 Task: Look for space in Saint Pierre, Mauritius from 3rd August, 2023 to 17th August, 2023 for 3 adults, 1 child in price range Rs.3000 to Rs.15000. Place can be entire place with 3 bedrooms having 4 beds and 2 bathrooms. Property type can be house, flat, guest house. Amenities needed are: washing machine. Booking option can be shelf check-in. Required host language is English.
Action: Mouse moved to (447, 62)
Screenshot: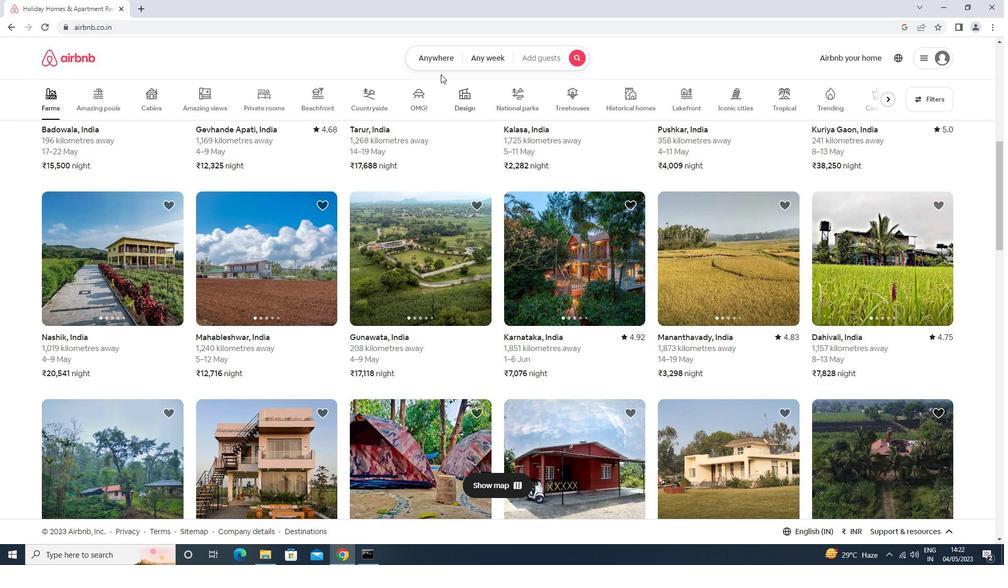 
Action: Mouse pressed left at (447, 62)
Screenshot: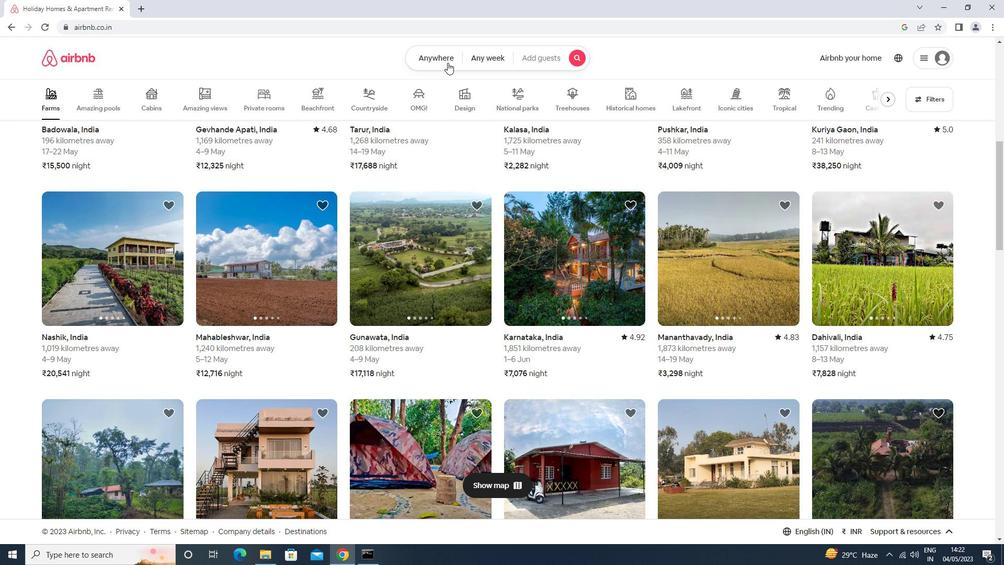 
Action: Mouse moved to (396, 104)
Screenshot: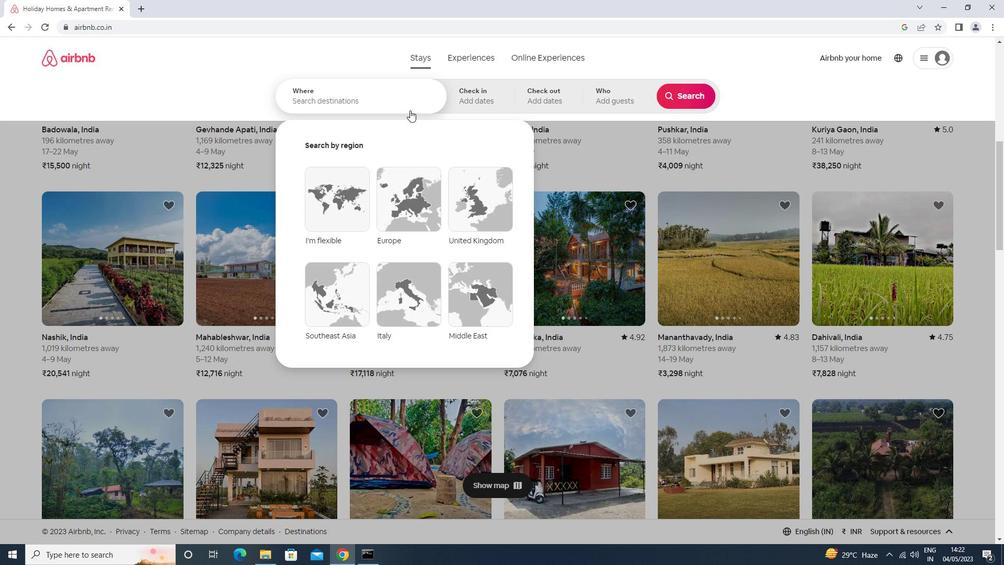 
Action: Mouse pressed left at (396, 104)
Screenshot: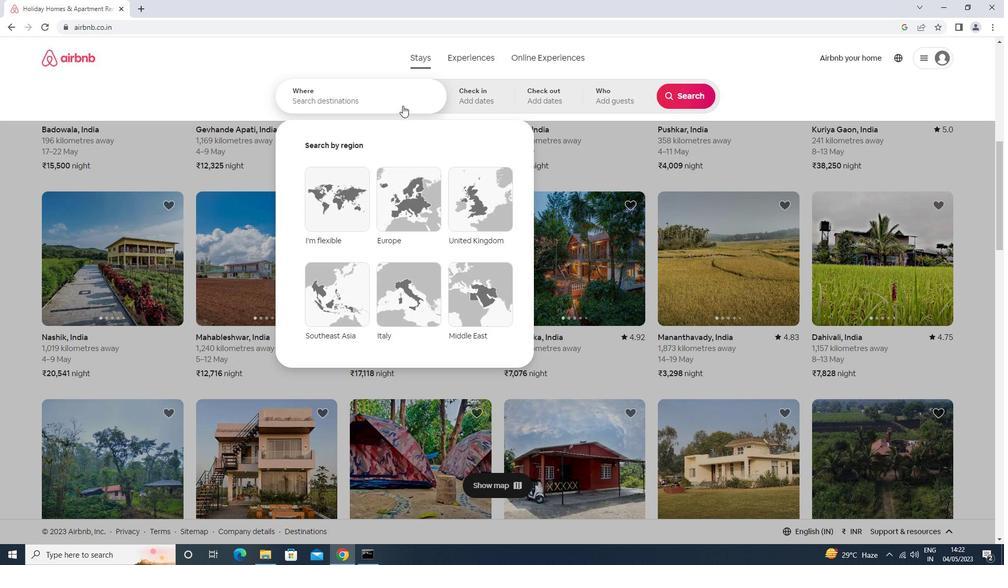 
Action: Key pressed saint<Key.space>peirre<Key.enter>
Screenshot: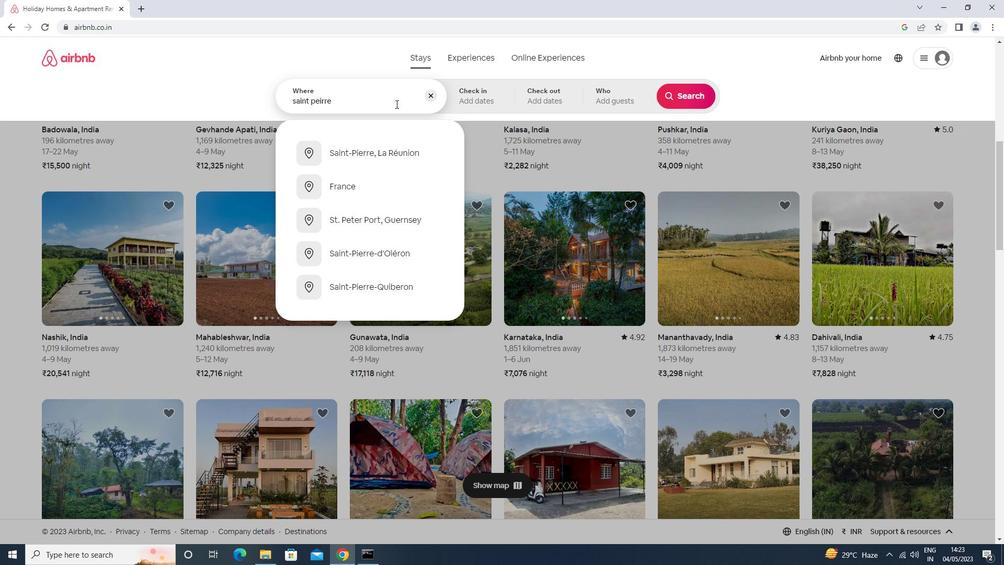 
Action: Mouse moved to (686, 185)
Screenshot: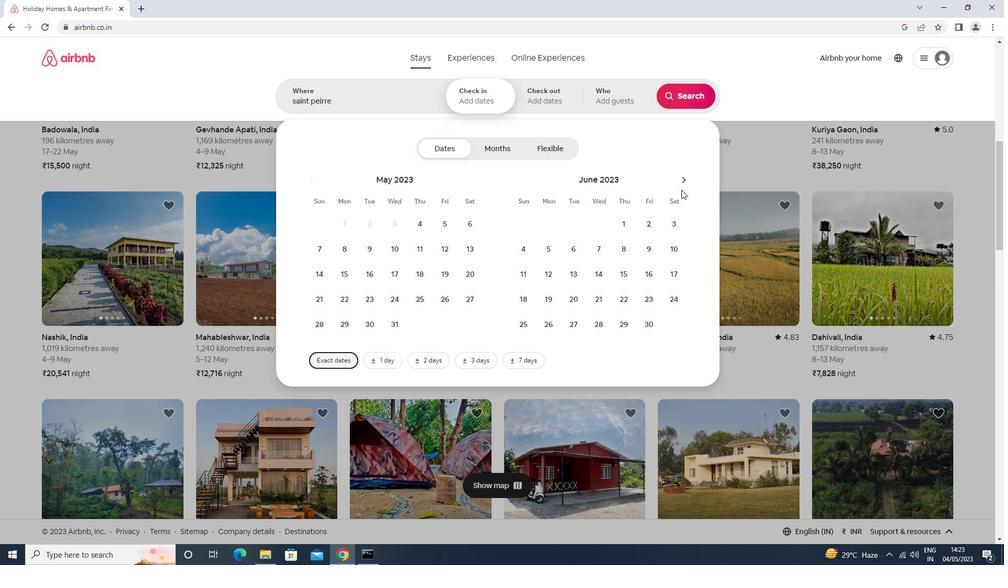 
Action: Mouse pressed left at (686, 185)
Screenshot: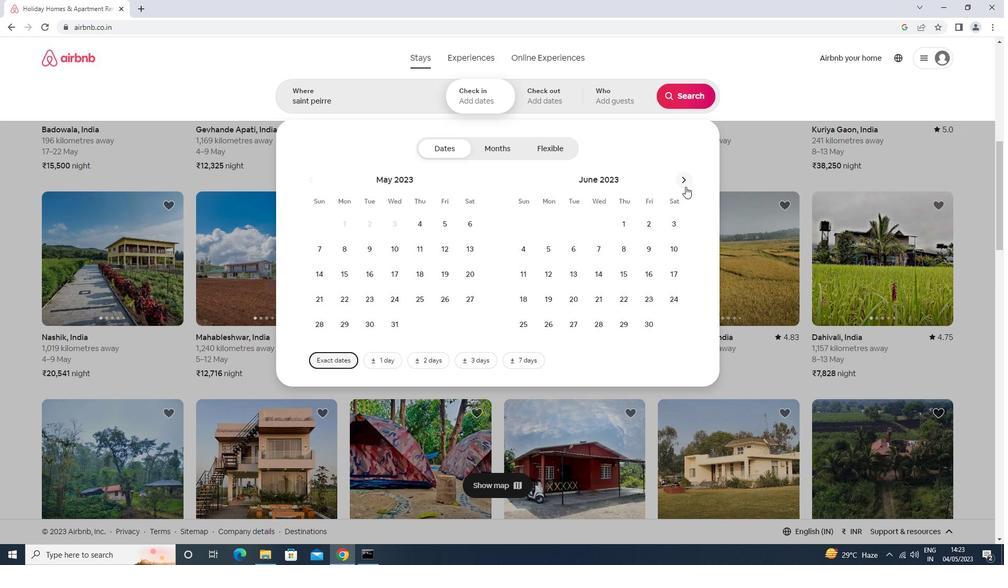 
Action: Mouse pressed left at (686, 185)
Screenshot: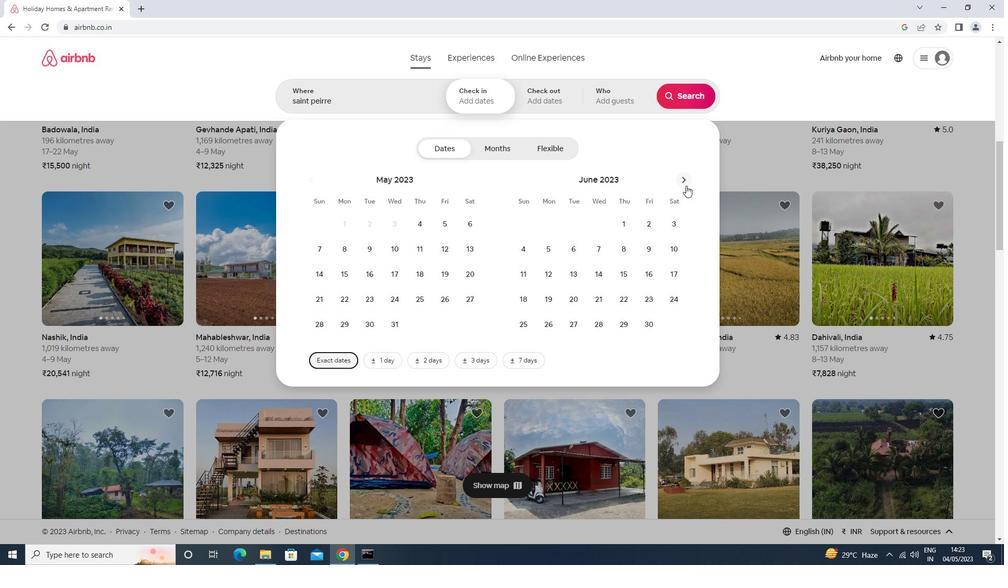 
Action: Mouse moved to (624, 222)
Screenshot: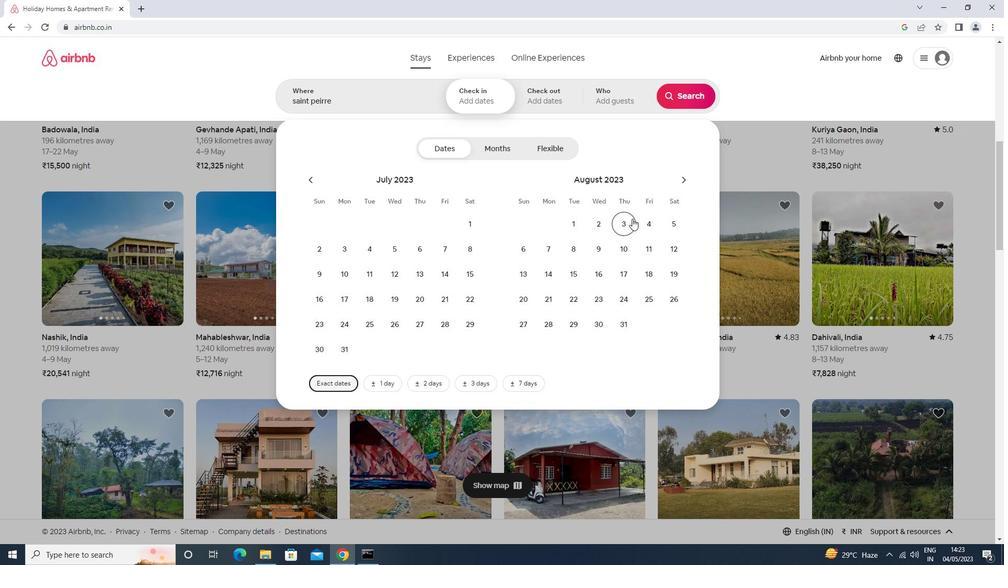 
Action: Mouse pressed left at (624, 222)
Screenshot: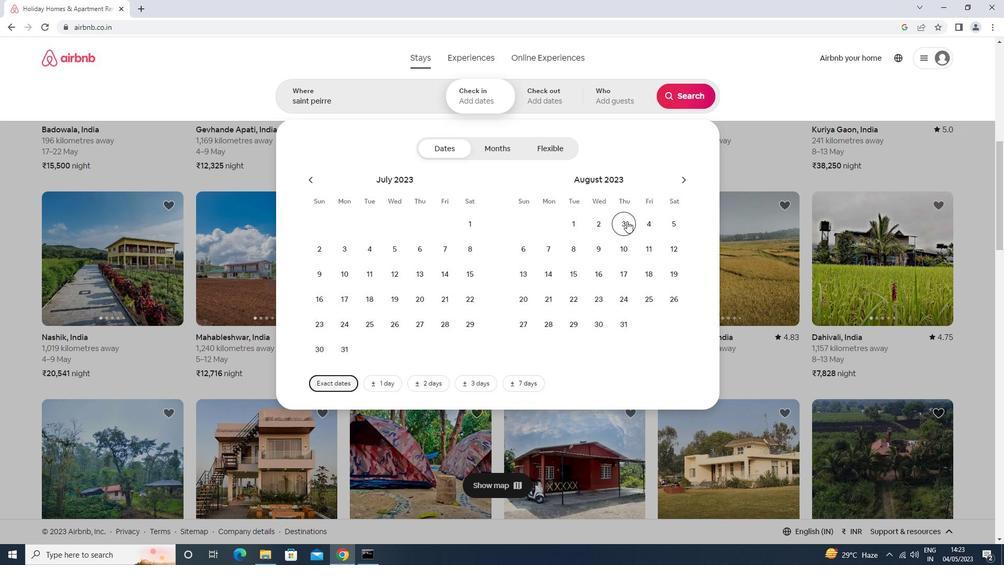 
Action: Mouse moved to (621, 273)
Screenshot: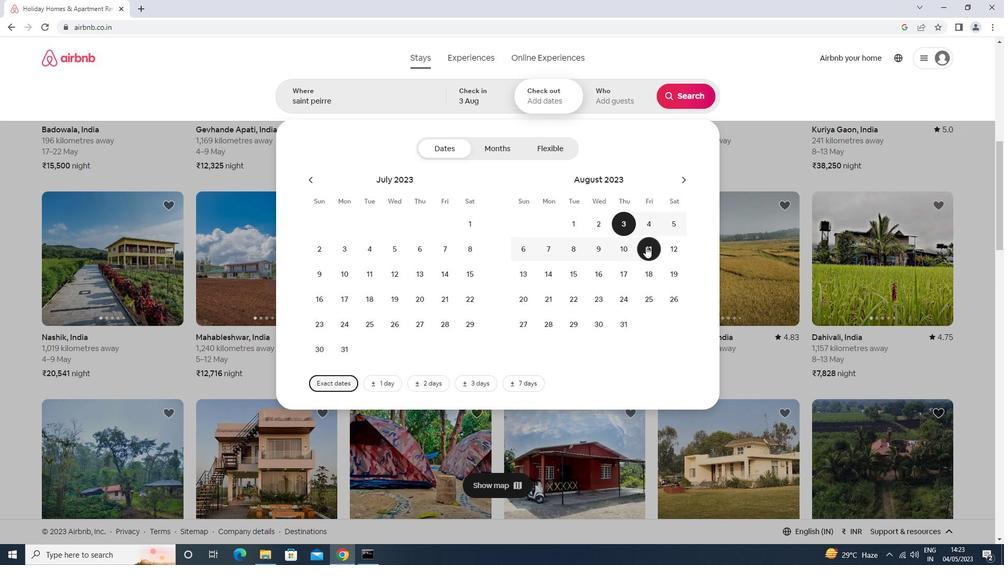 
Action: Mouse pressed left at (621, 273)
Screenshot: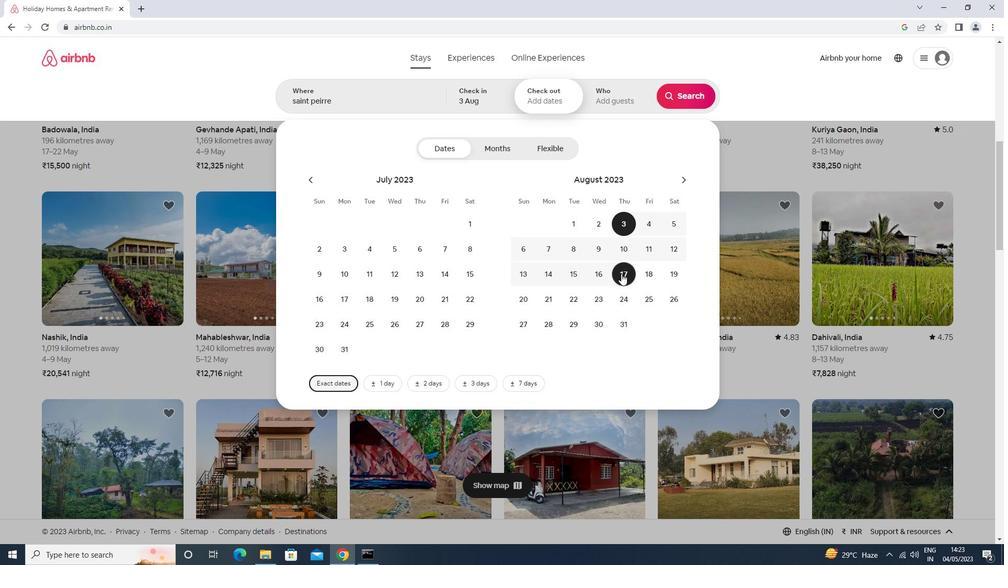 
Action: Mouse moved to (613, 105)
Screenshot: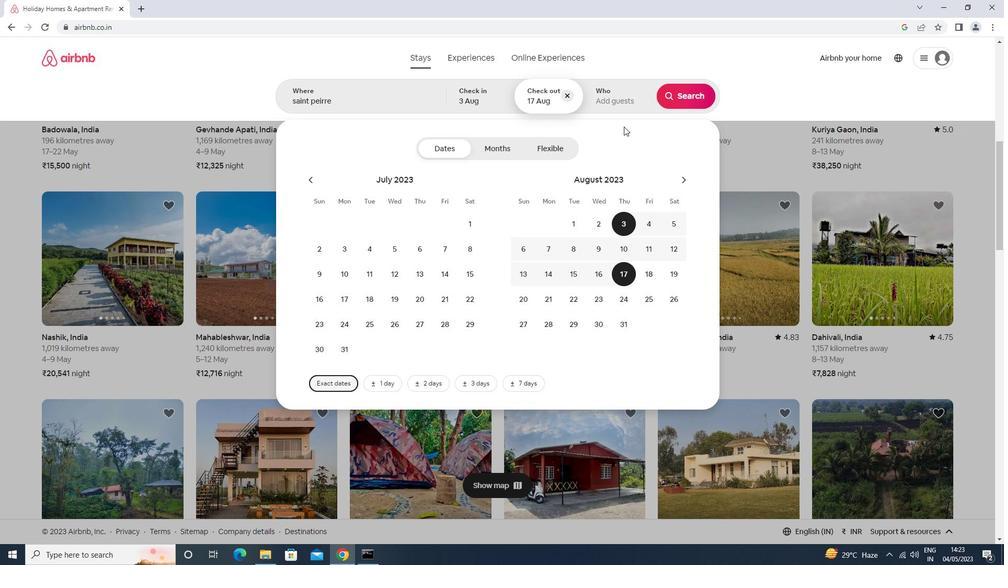 
Action: Mouse pressed left at (613, 105)
Screenshot: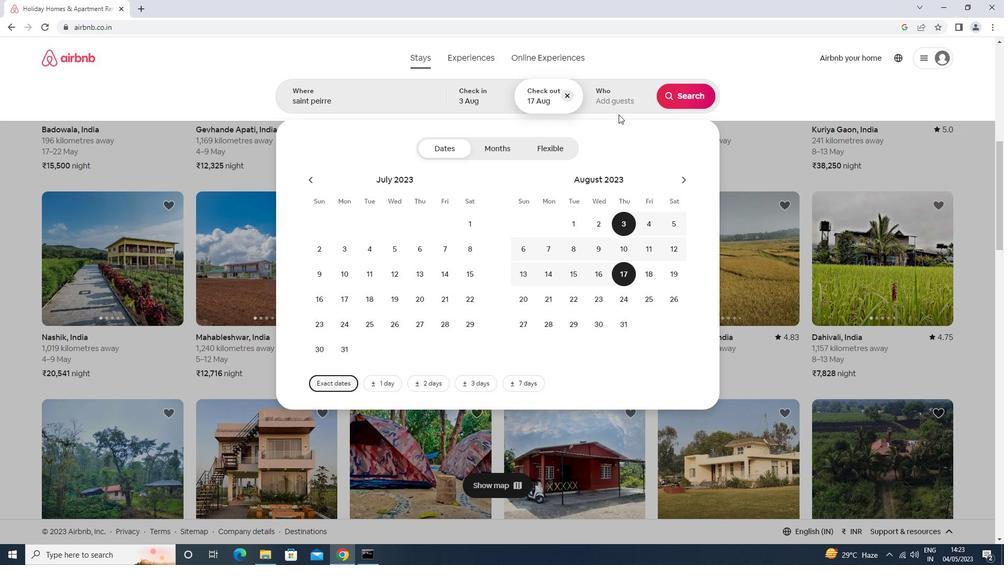 
Action: Mouse moved to (688, 148)
Screenshot: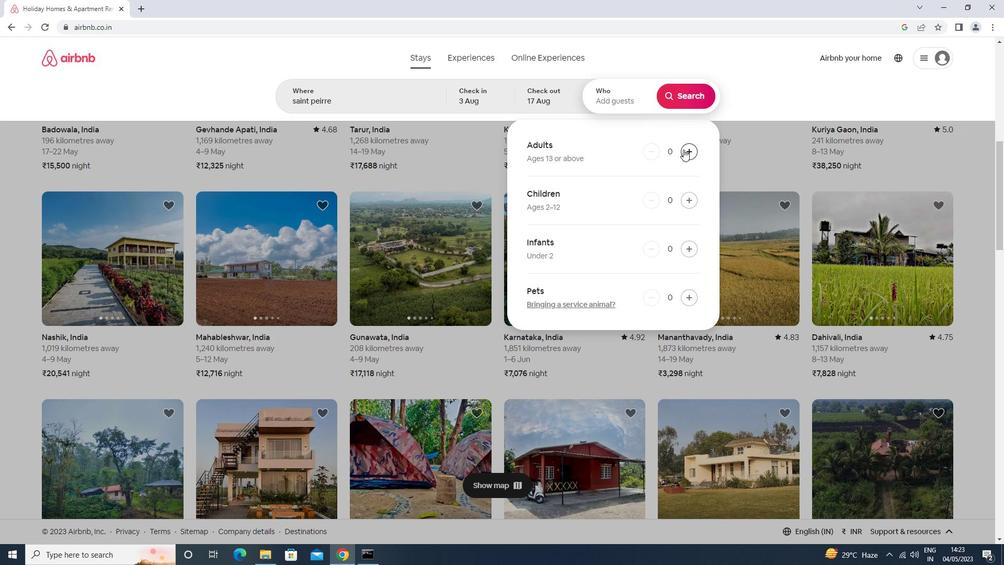 
Action: Mouse pressed left at (688, 148)
Screenshot: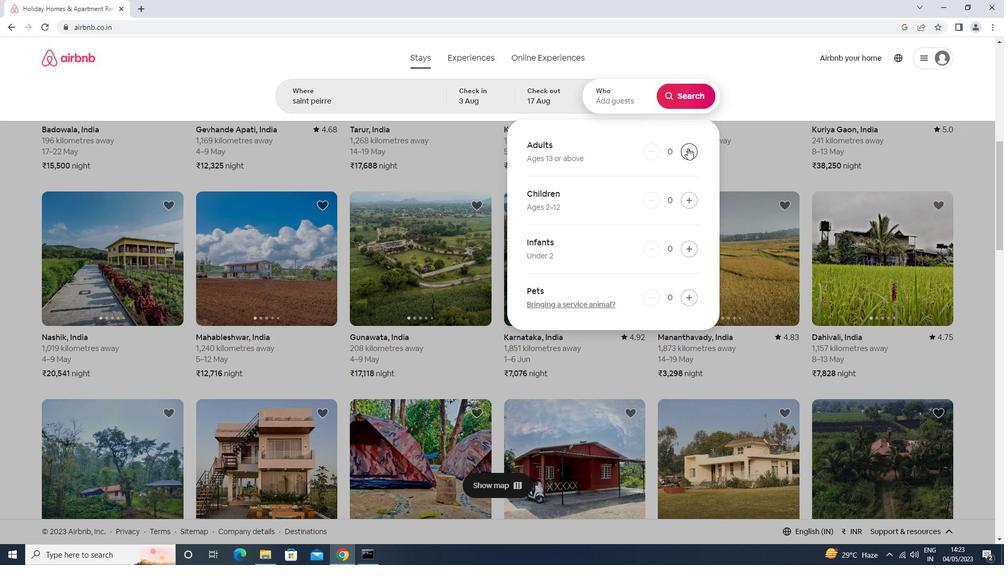
Action: Mouse pressed left at (688, 148)
Screenshot: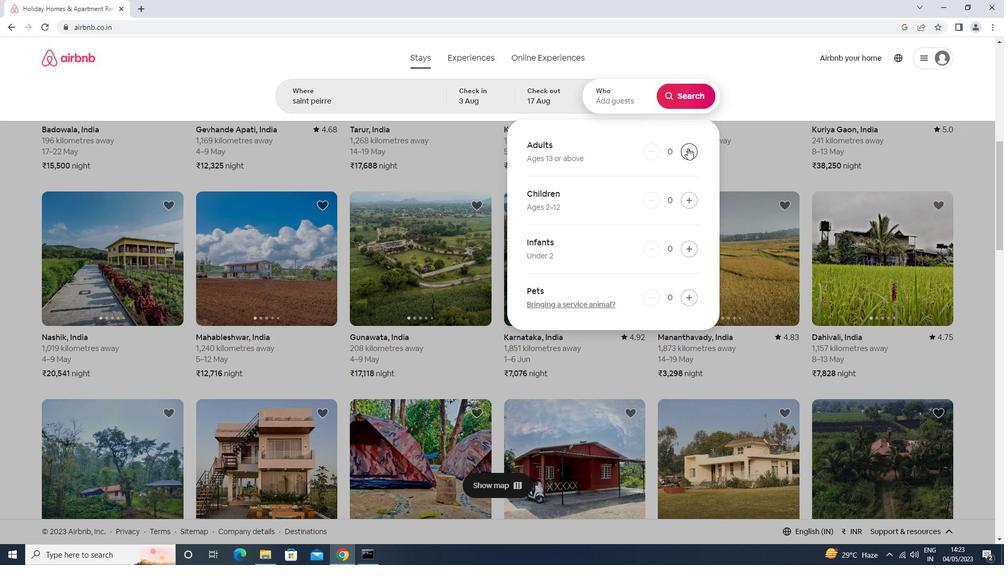 
Action: Mouse pressed left at (688, 148)
Screenshot: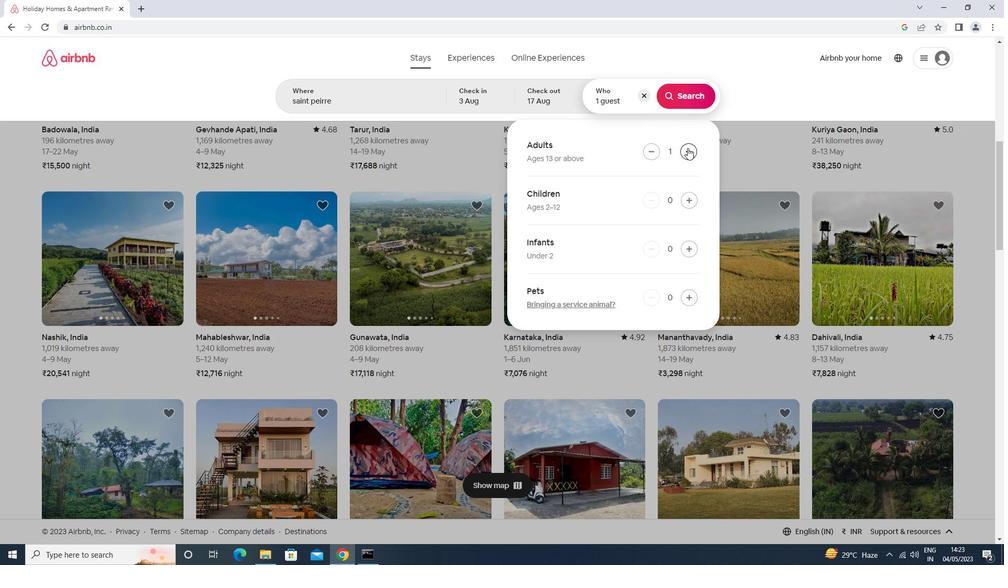 
Action: Mouse moved to (682, 199)
Screenshot: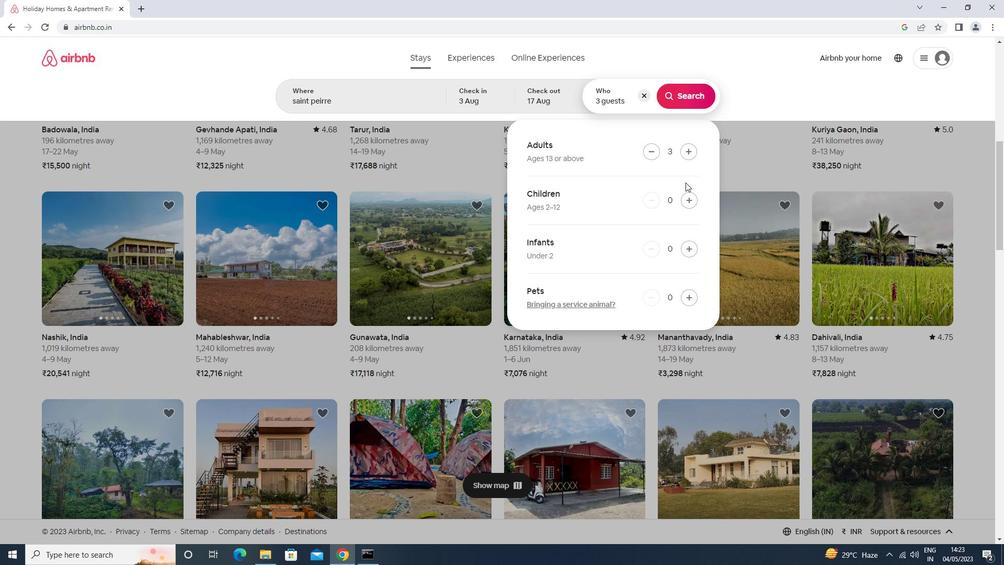 
Action: Mouse pressed left at (682, 199)
Screenshot: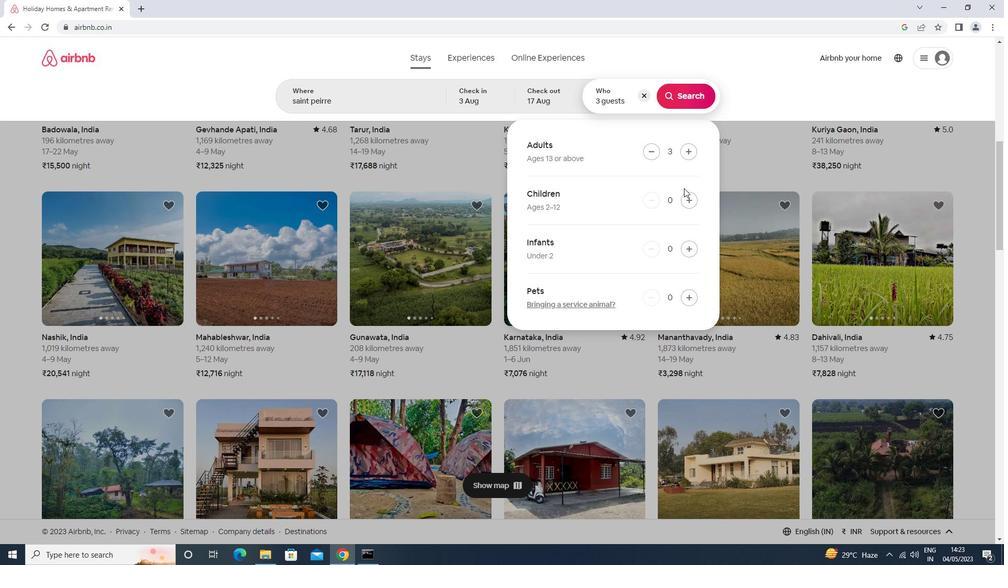 
Action: Mouse moved to (685, 97)
Screenshot: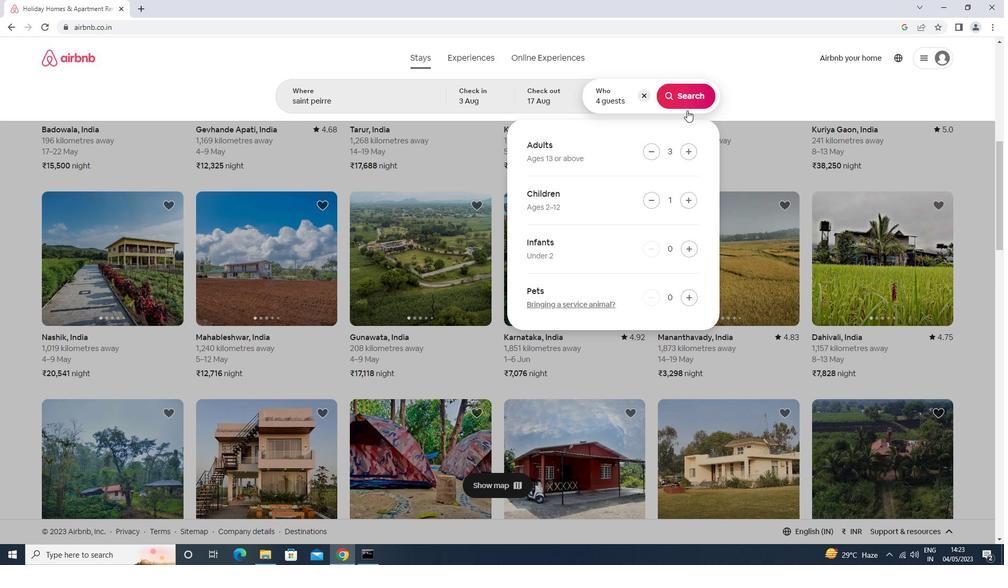 
Action: Mouse pressed left at (685, 97)
Screenshot: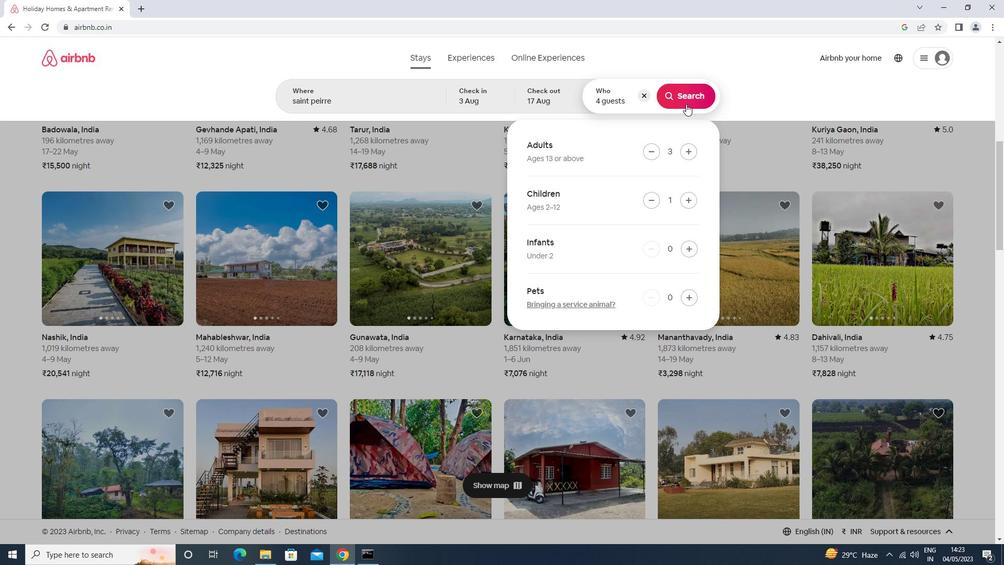 
Action: Mouse moved to (953, 102)
Screenshot: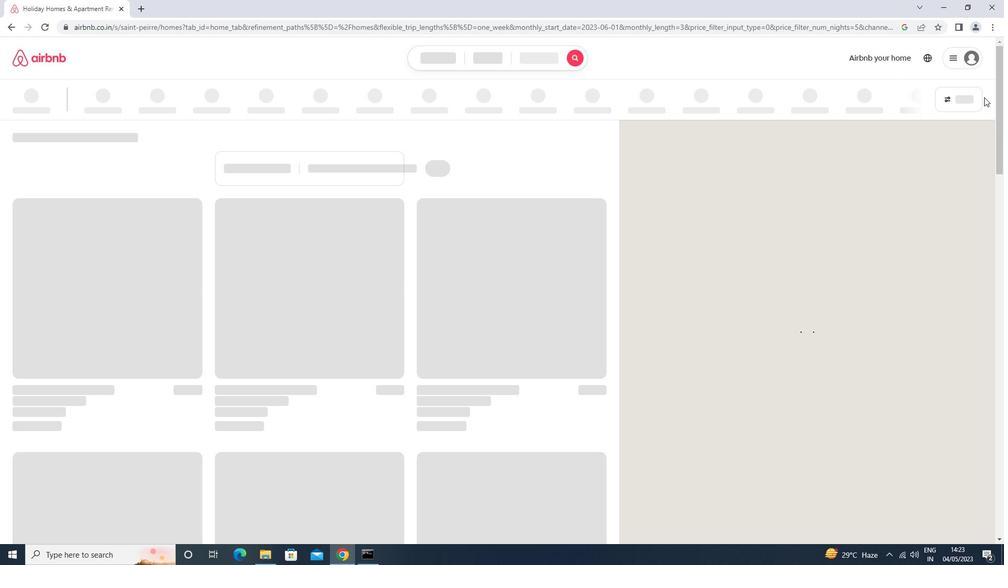 
Action: Mouse pressed left at (953, 102)
Screenshot: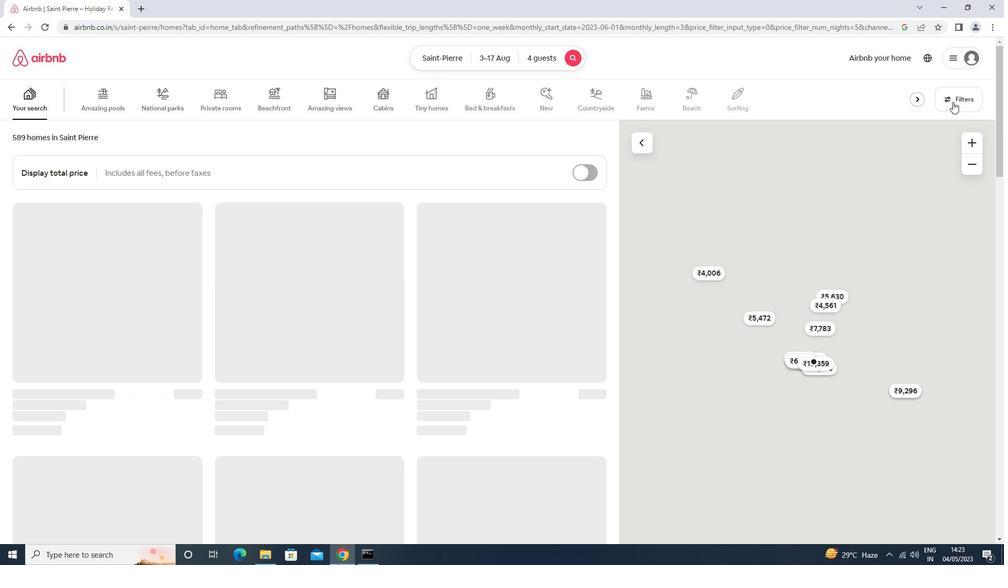 
Action: Mouse moved to (450, 227)
Screenshot: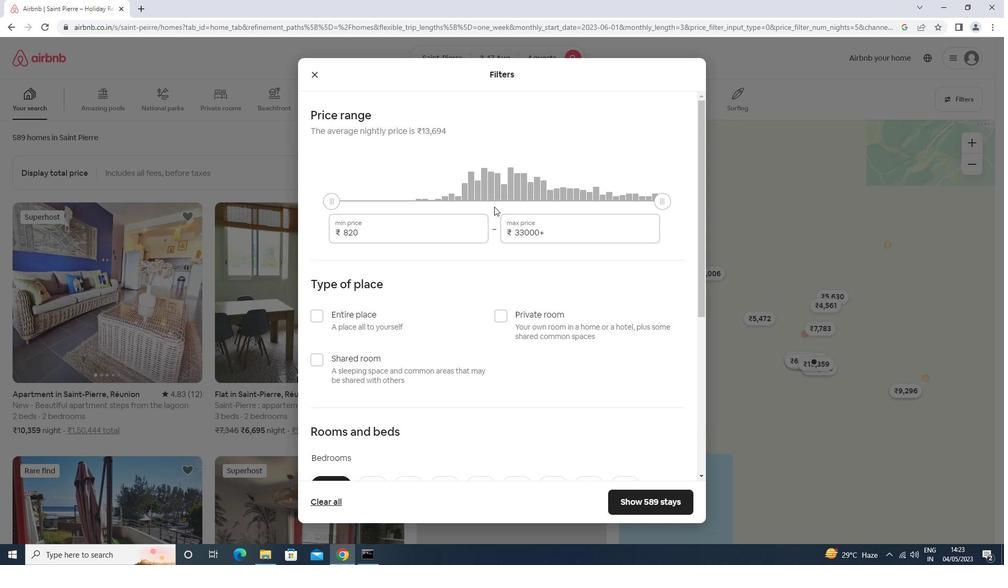 
Action: Mouse pressed left at (450, 227)
Screenshot: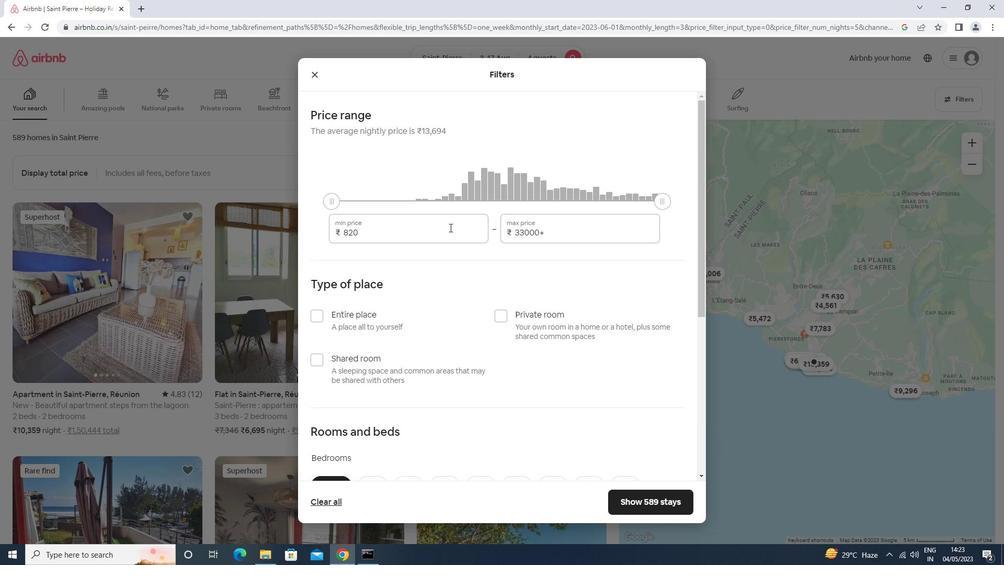 
Action: Mouse moved to (456, 224)
Screenshot: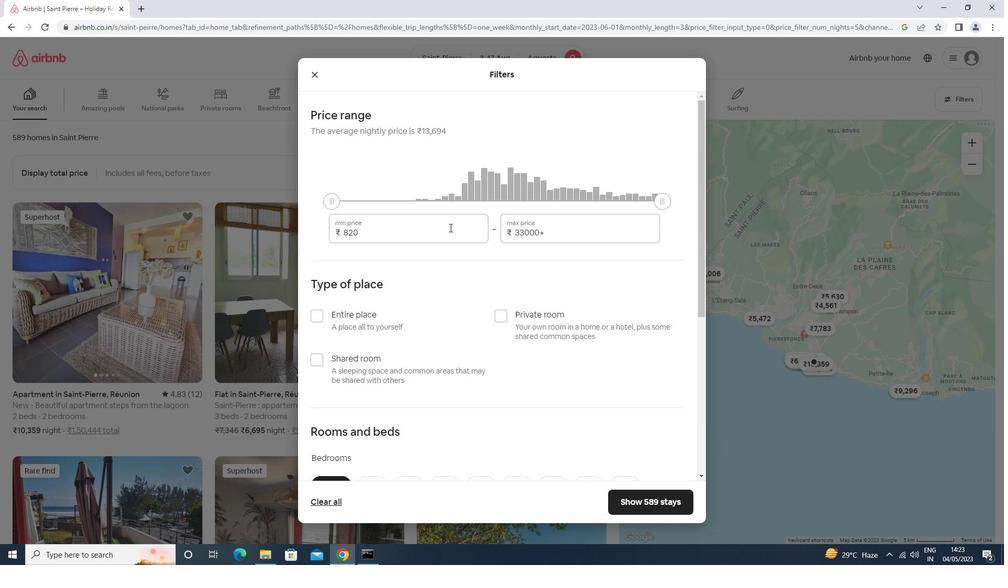 
Action: Key pressed <Key.backspace><Key.backspace><Key.backspace>3000<Key.tab>15000
Screenshot: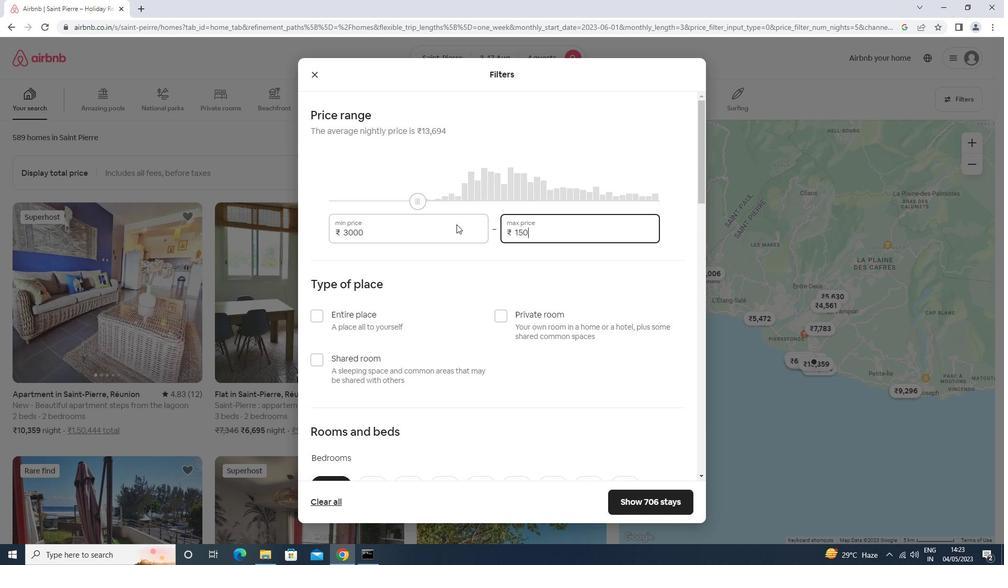 
Action: Mouse moved to (448, 238)
Screenshot: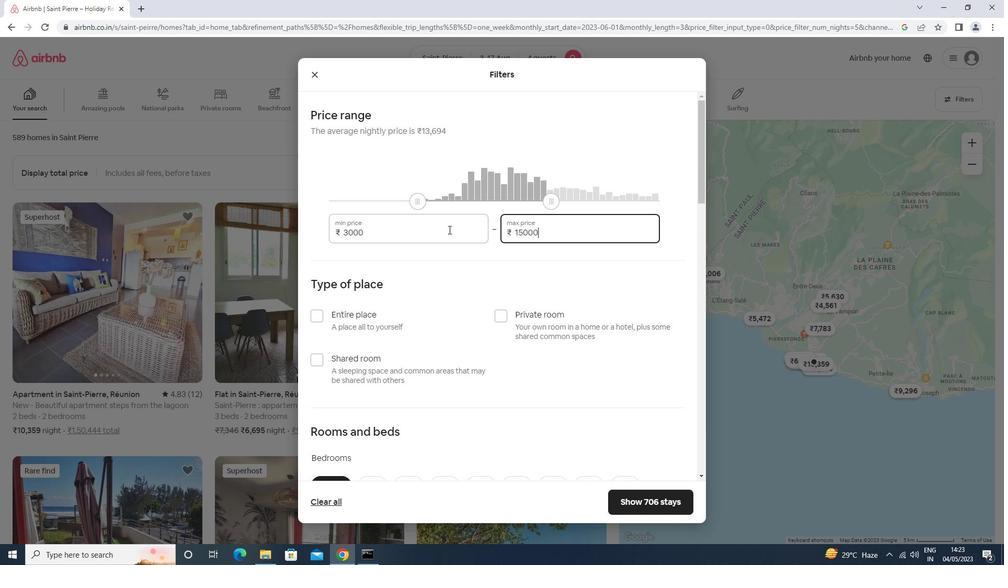 
Action: Mouse scrolled (448, 237) with delta (0, 0)
Screenshot: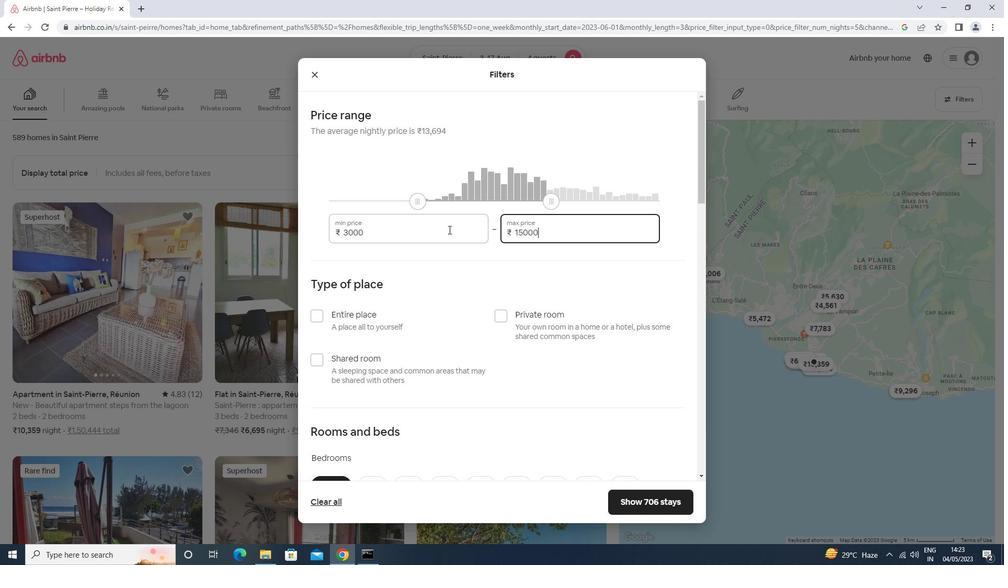 
Action: Mouse moved to (448, 239)
Screenshot: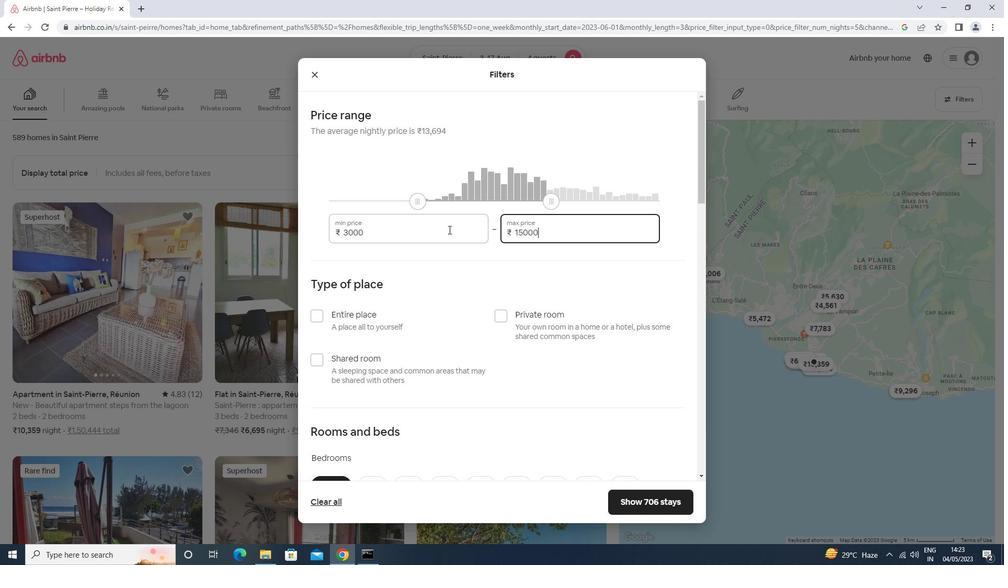 
Action: Mouse scrolled (448, 239) with delta (0, 0)
Screenshot: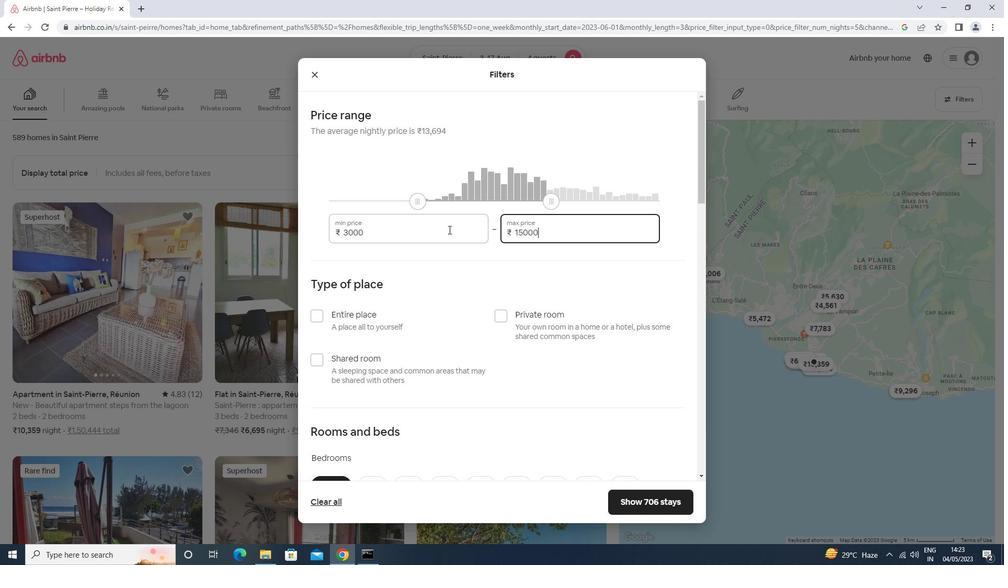 
Action: Mouse moved to (448, 241)
Screenshot: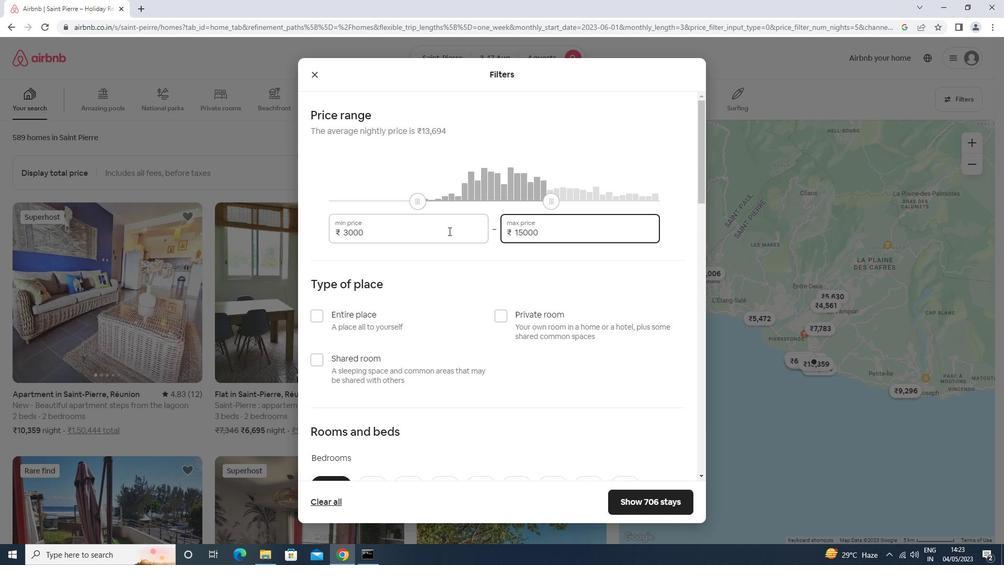 
Action: Mouse scrolled (448, 241) with delta (0, 0)
Screenshot: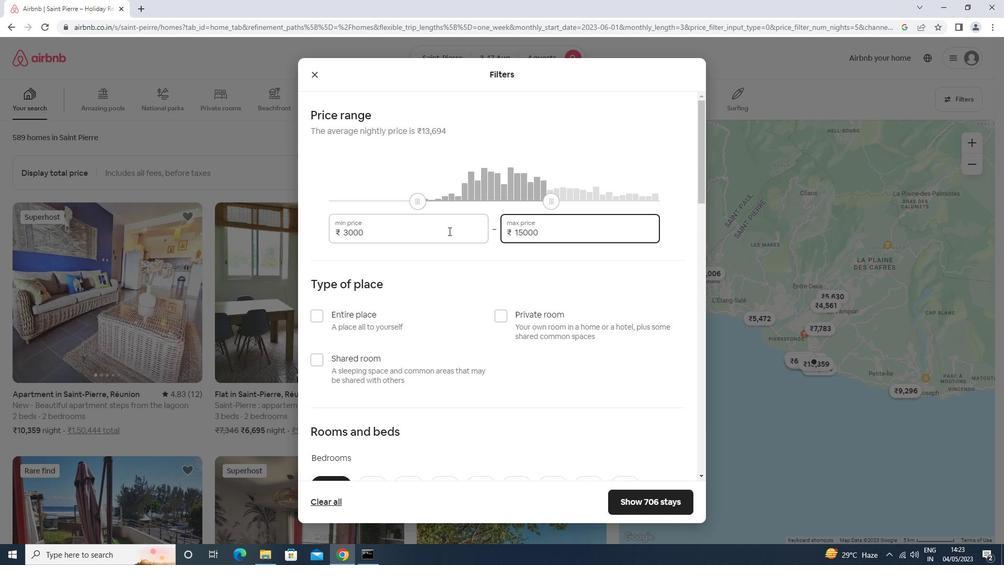
Action: Mouse moved to (398, 164)
Screenshot: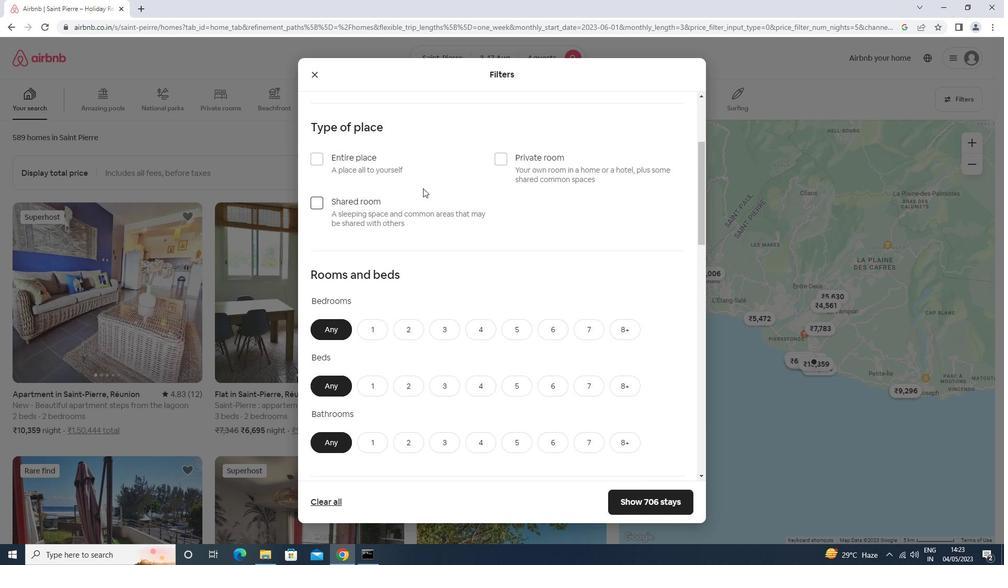 
Action: Mouse pressed left at (398, 164)
Screenshot: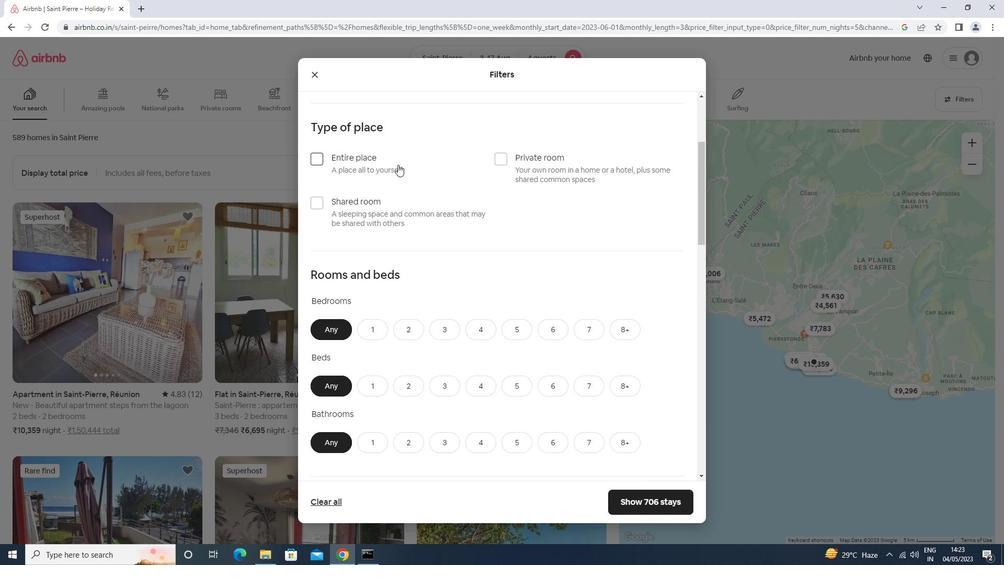 
Action: Mouse scrolled (398, 164) with delta (0, 0)
Screenshot: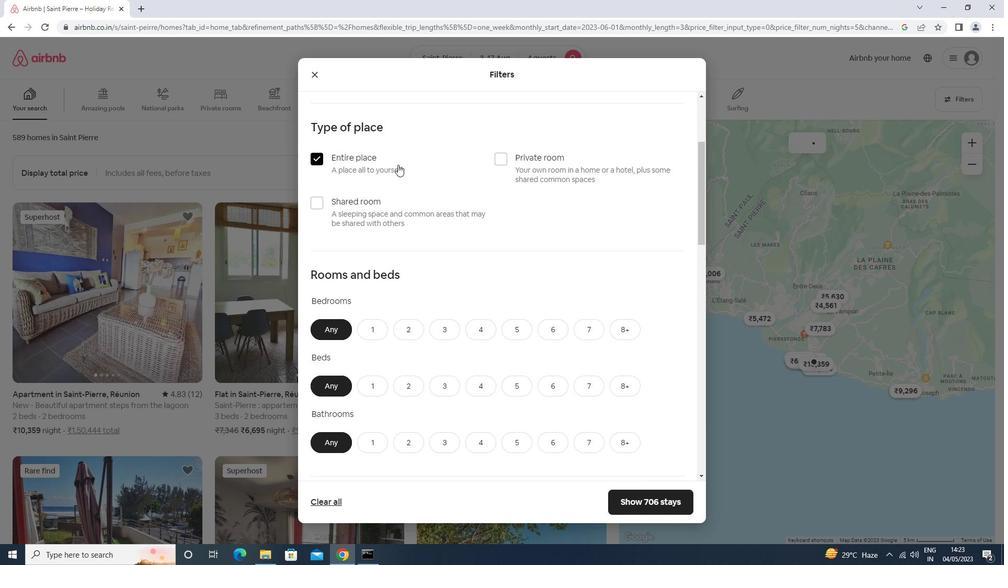 
Action: Mouse scrolled (398, 164) with delta (0, 0)
Screenshot: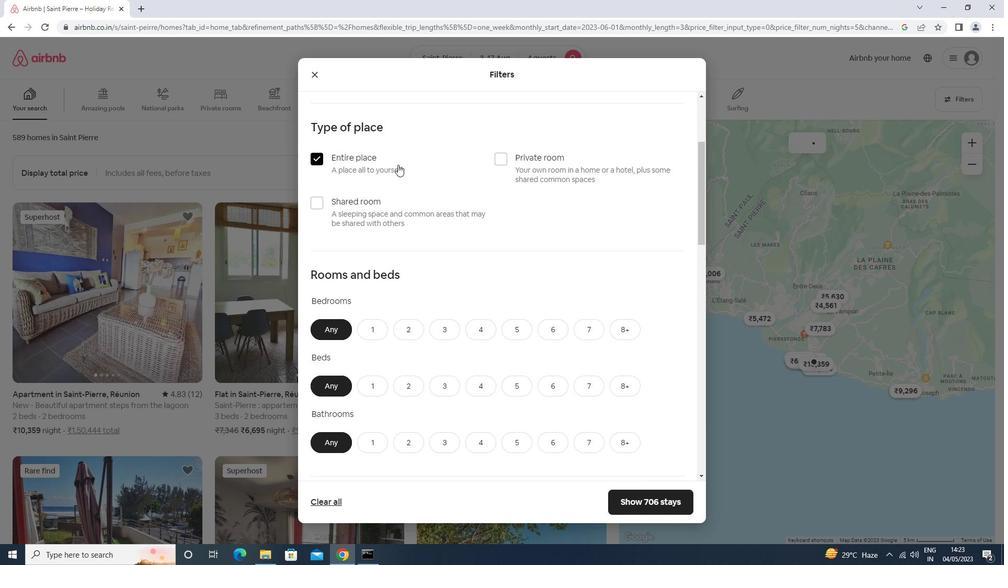 
Action: Mouse moved to (438, 230)
Screenshot: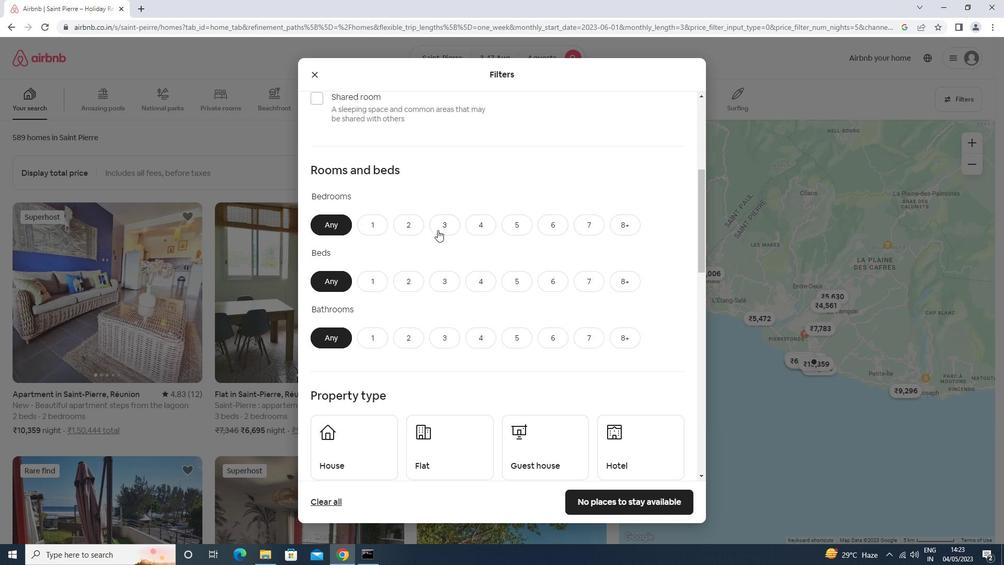 
Action: Mouse pressed left at (438, 230)
Screenshot: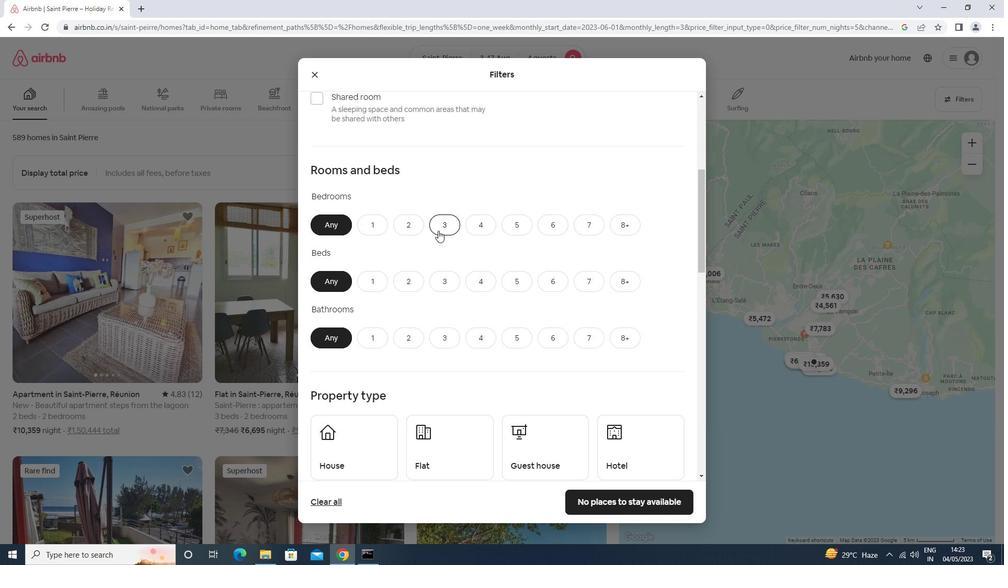 
Action: Mouse scrolled (438, 230) with delta (0, 0)
Screenshot: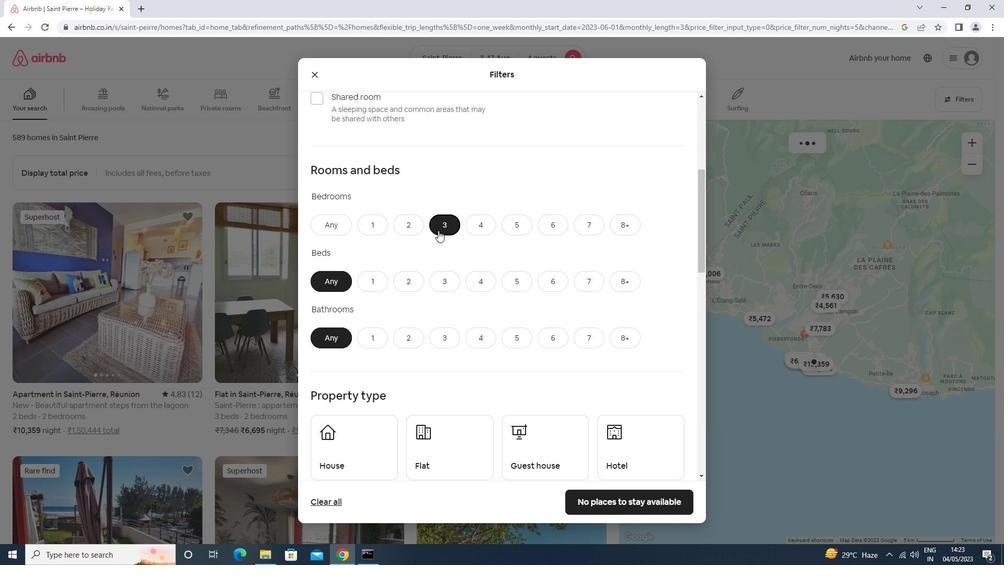 
Action: Mouse moved to (475, 221)
Screenshot: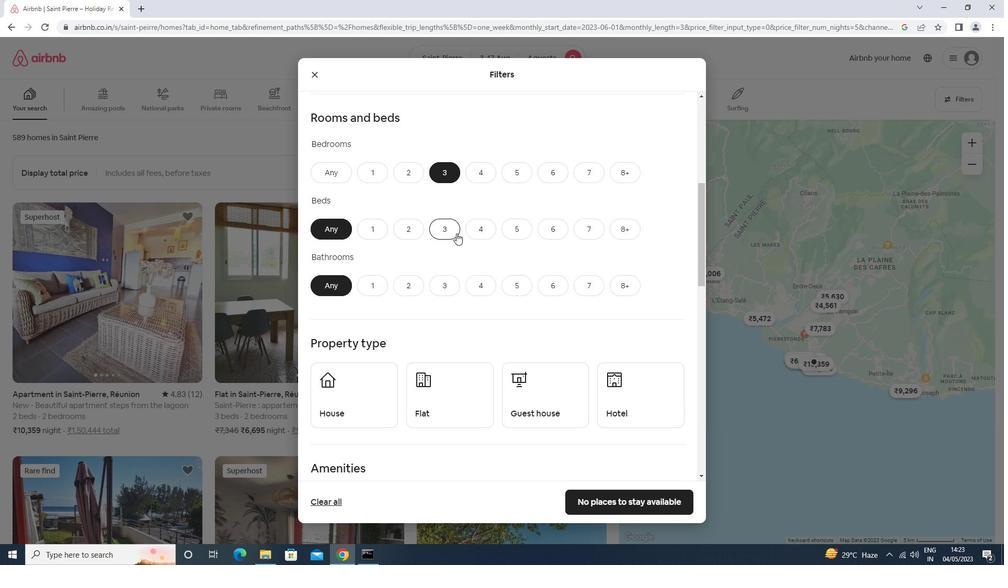 
Action: Mouse pressed left at (475, 221)
Screenshot: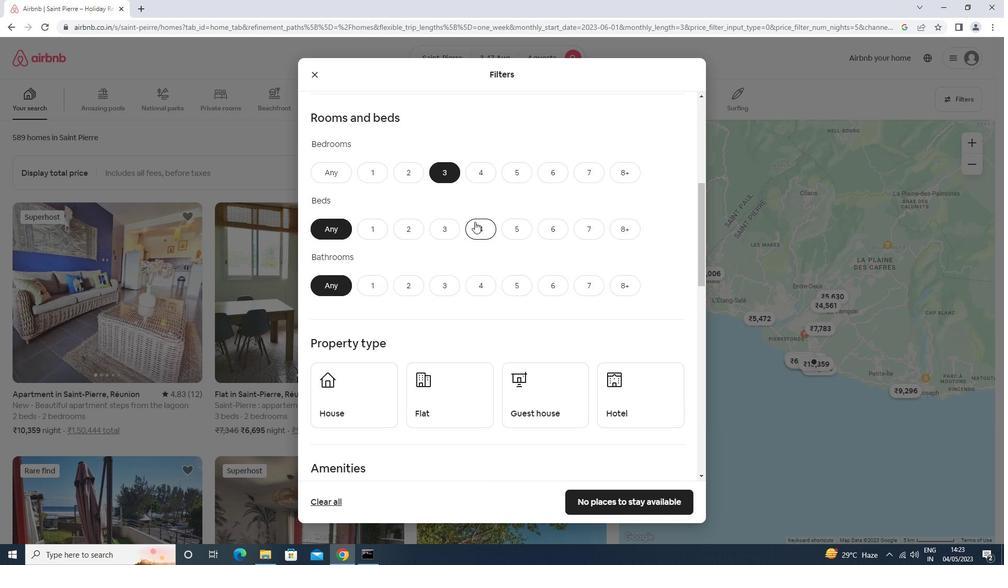 
Action: Mouse moved to (475, 222)
Screenshot: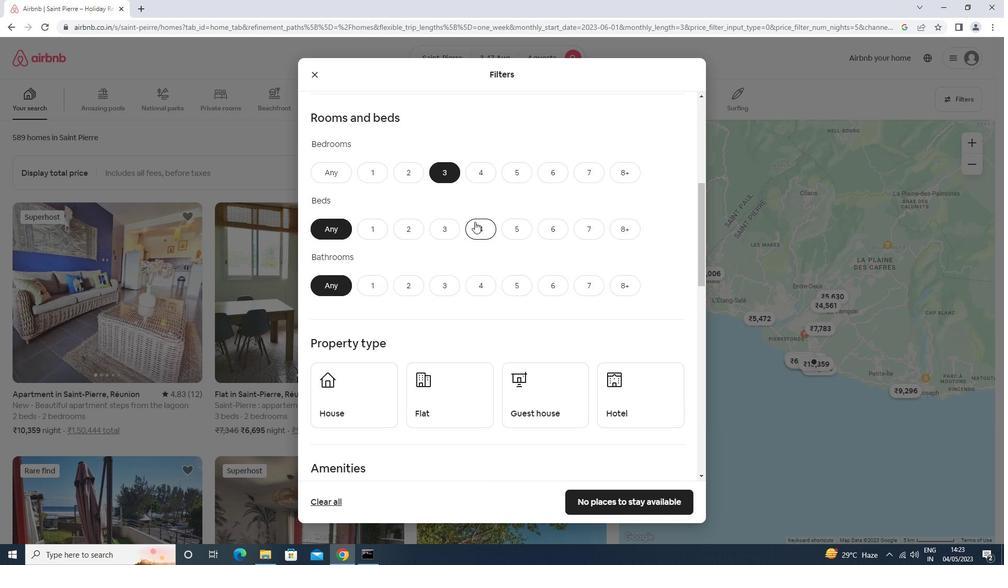 
Action: Mouse scrolled (475, 222) with delta (0, 0)
Screenshot: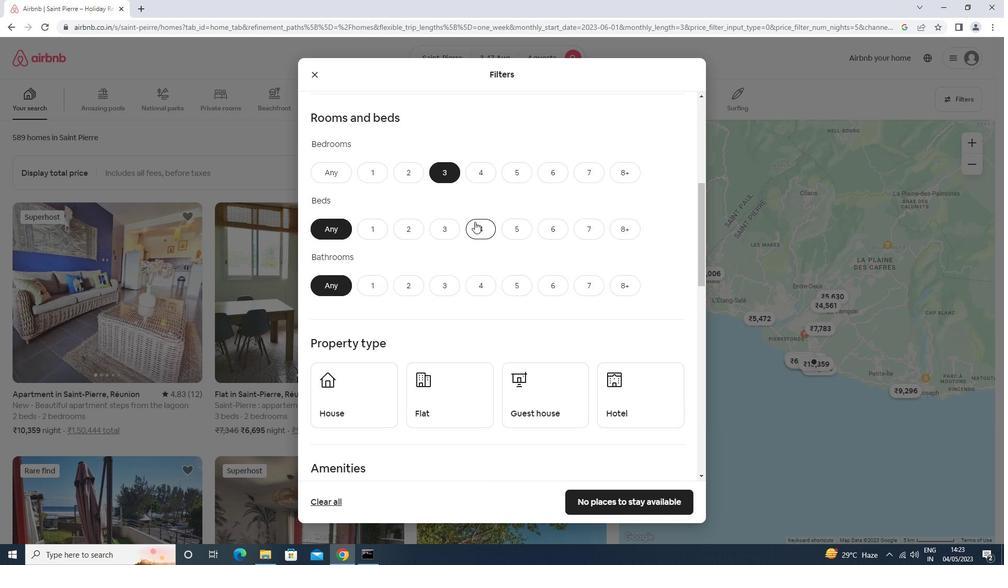 
Action: Mouse moved to (474, 223)
Screenshot: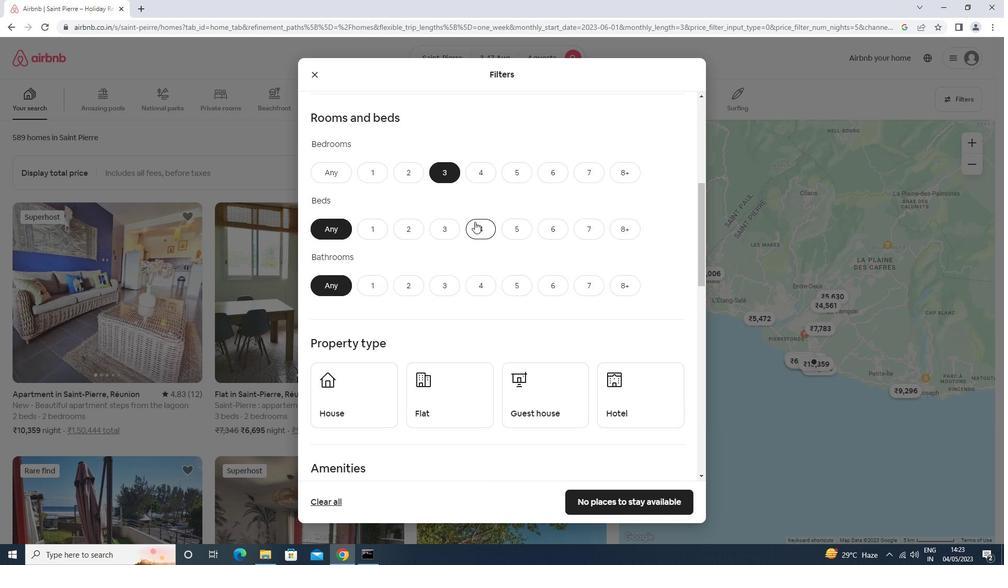 
Action: Mouse scrolled (474, 222) with delta (0, 0)
Screenshot: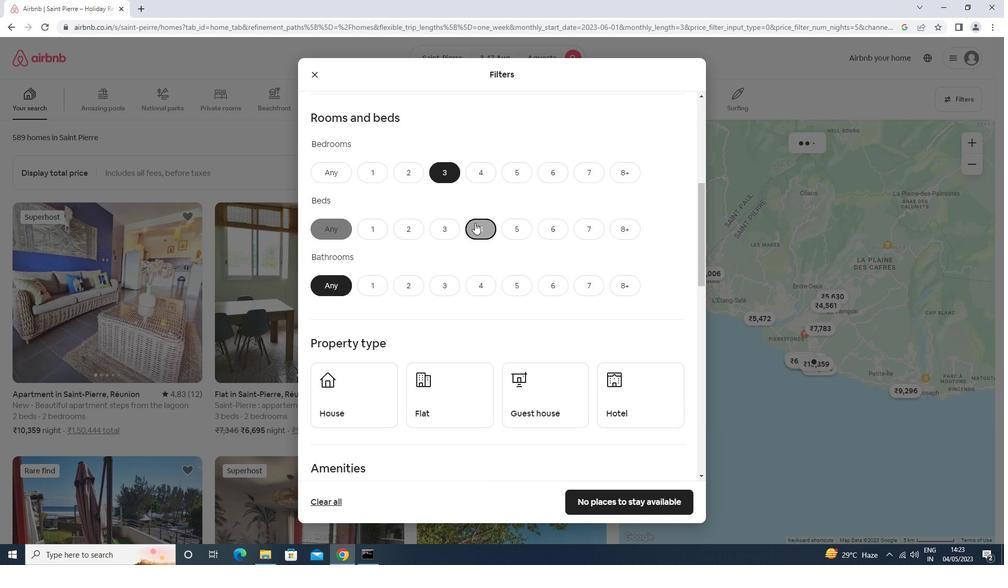 
Action: Mouse moved to (406, 183)
Screenshot: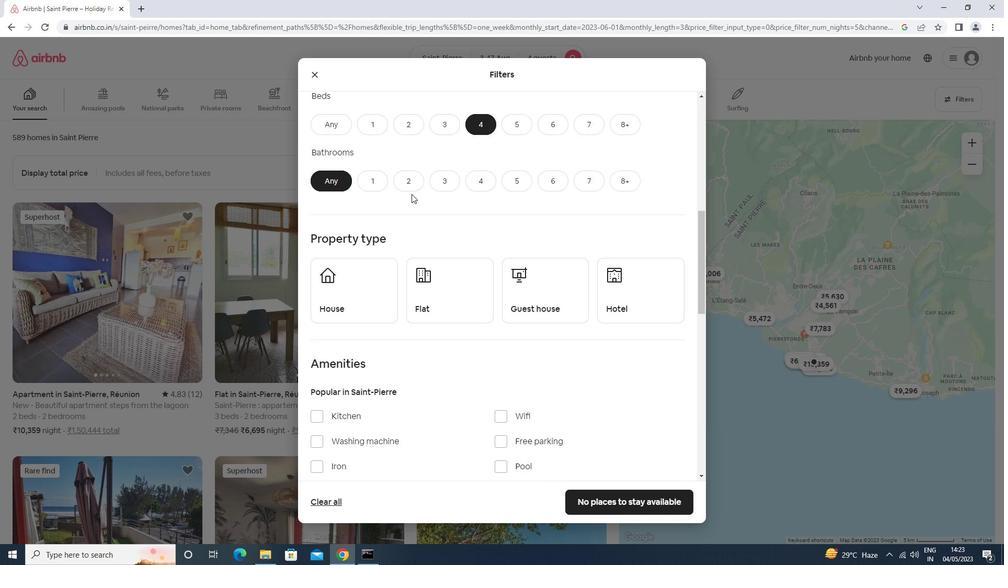 
Action: Mouse pressed left at (406, 183)
Screenshot: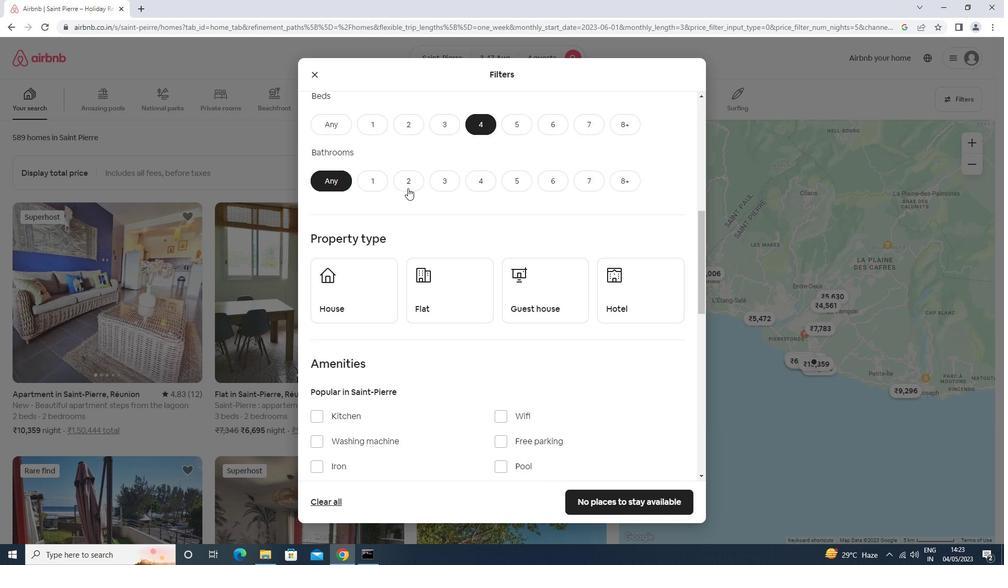 
Action: Mouse moved to (364, 292)
Screenshot: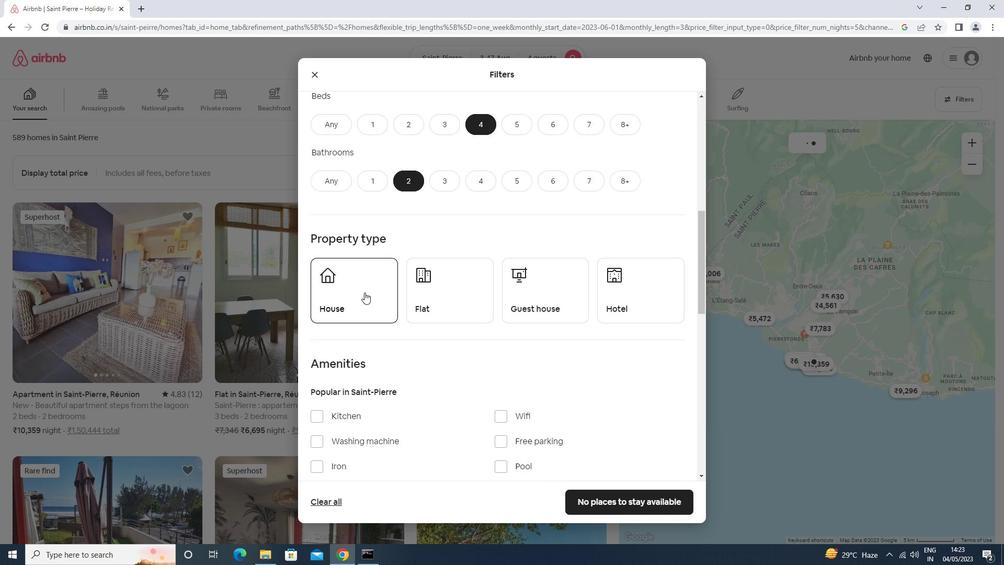 
Action: Mouse pressed left at (364, 292)
Screenshot: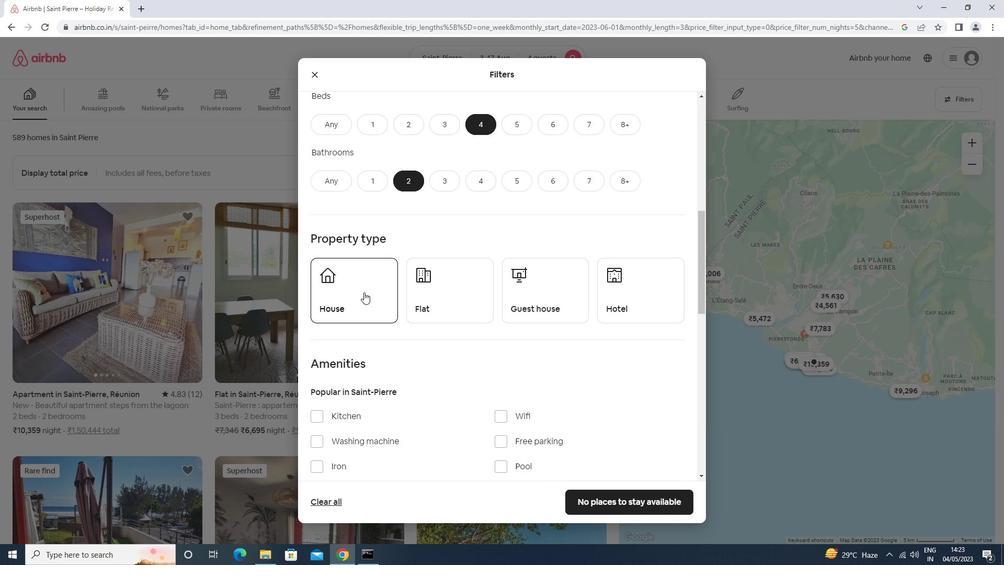 
Action: Mouse moved to (427, 299)
Screenshot: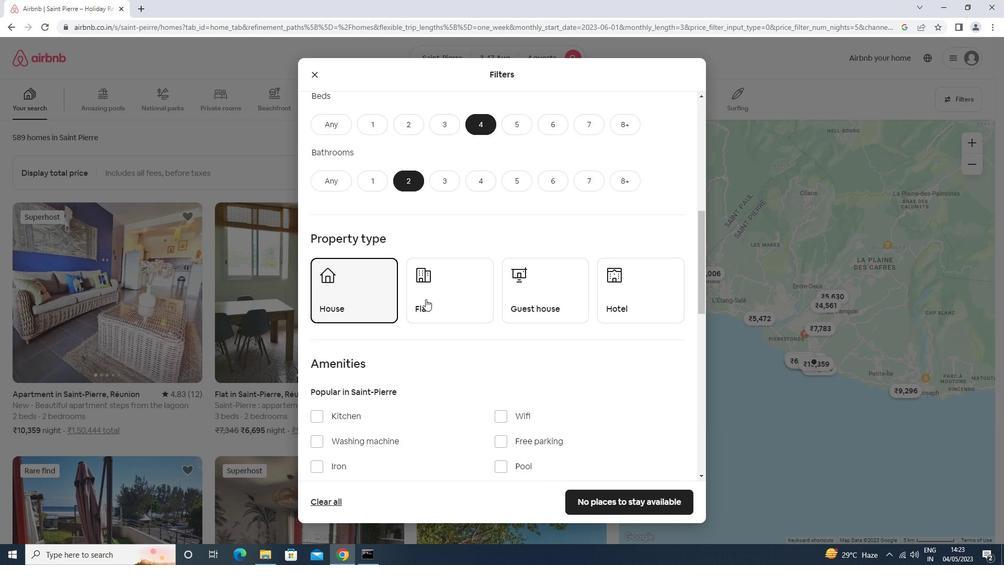 
Action: Mouse pressed left at (427, 299)
Screenshot: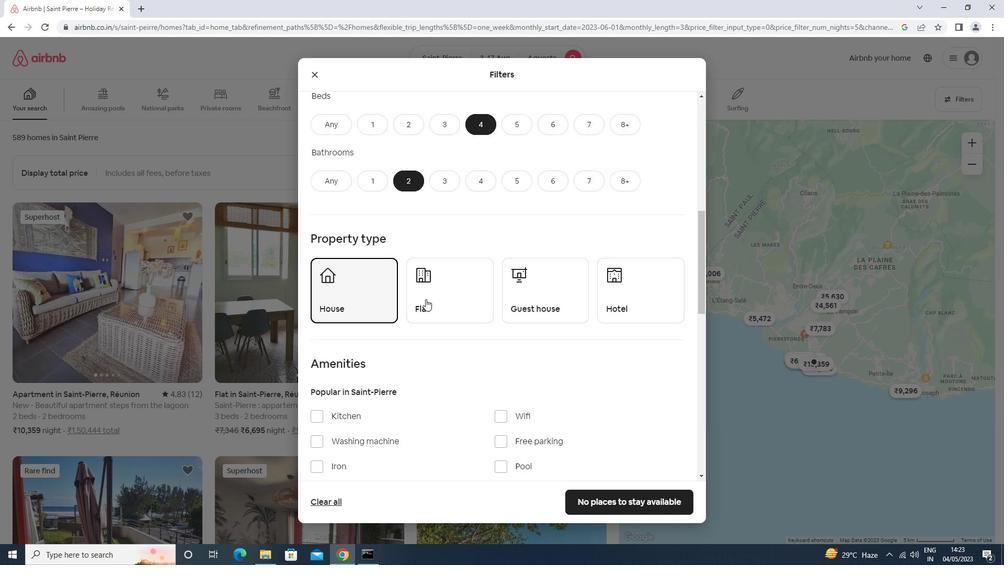 
Action: Mouse moved to (546, 310)
Screenshot: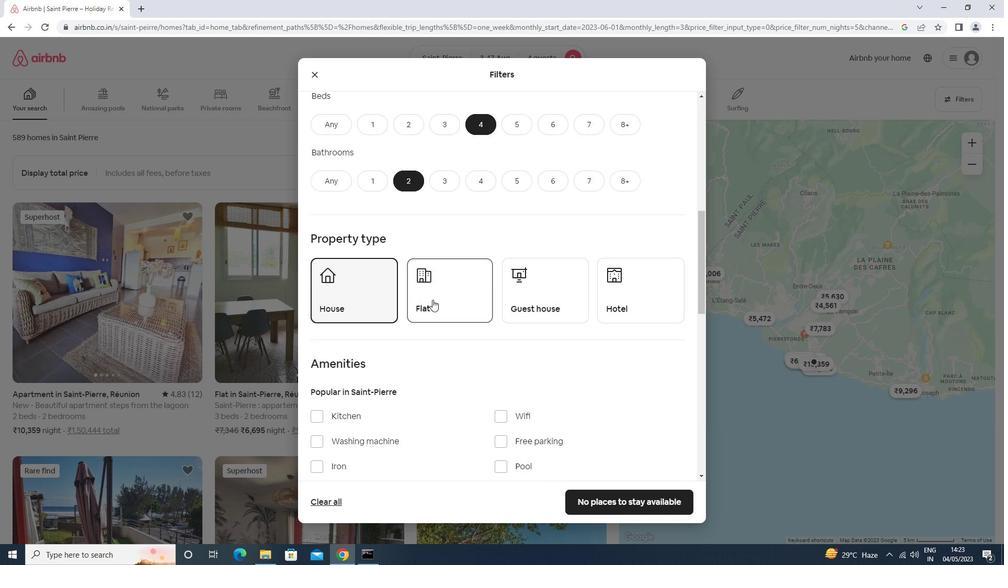 
Action: Mouse pressed left at (546, 310)
Screenshot: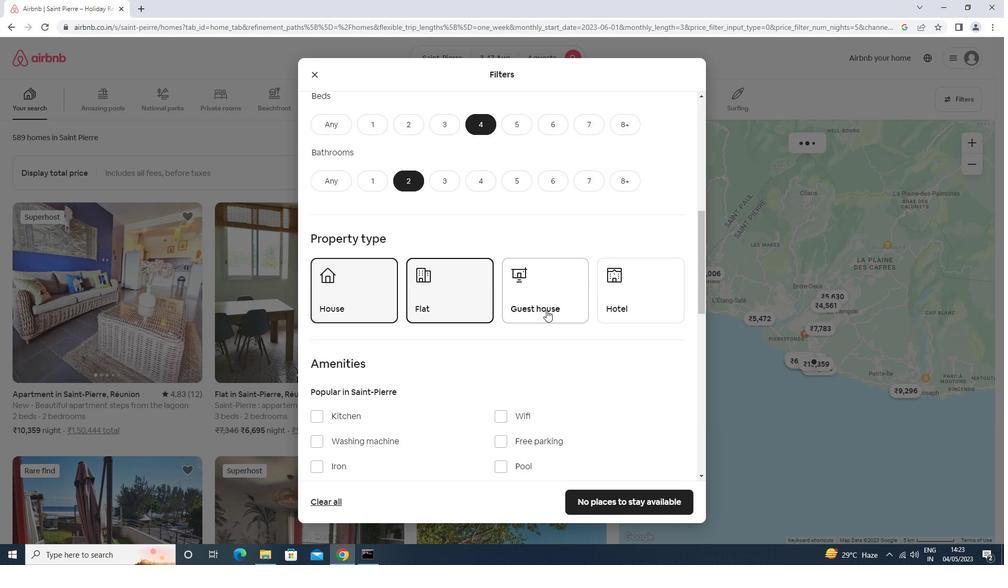
Action: Mouse moved to (548, 310)
Screenshot: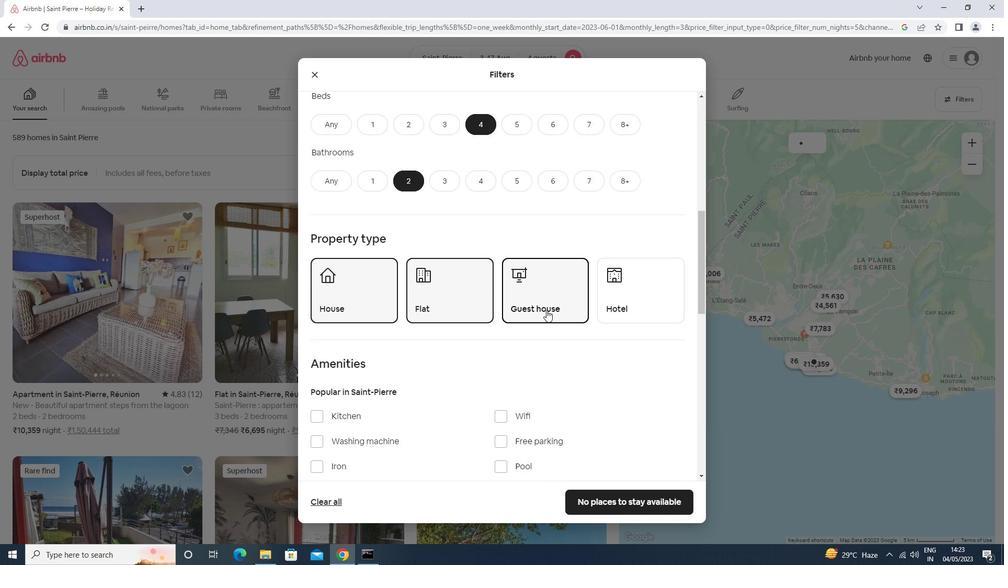 
Action: Mouse scrolled (548, 309) with delta (0, 0)
Screenshot: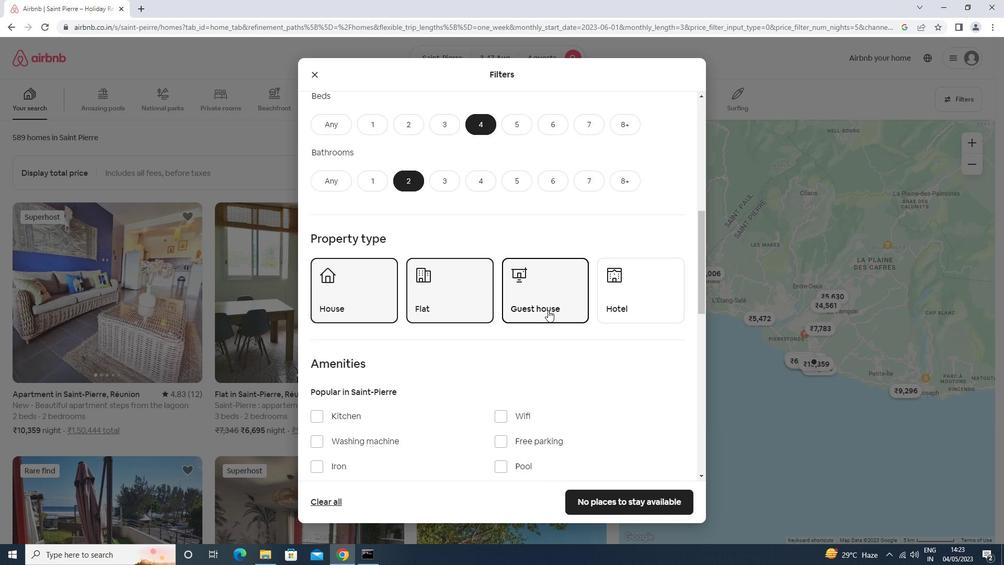 
Action: Mouse scrolled (548, 309) with delta (0, 0)
Screenshot: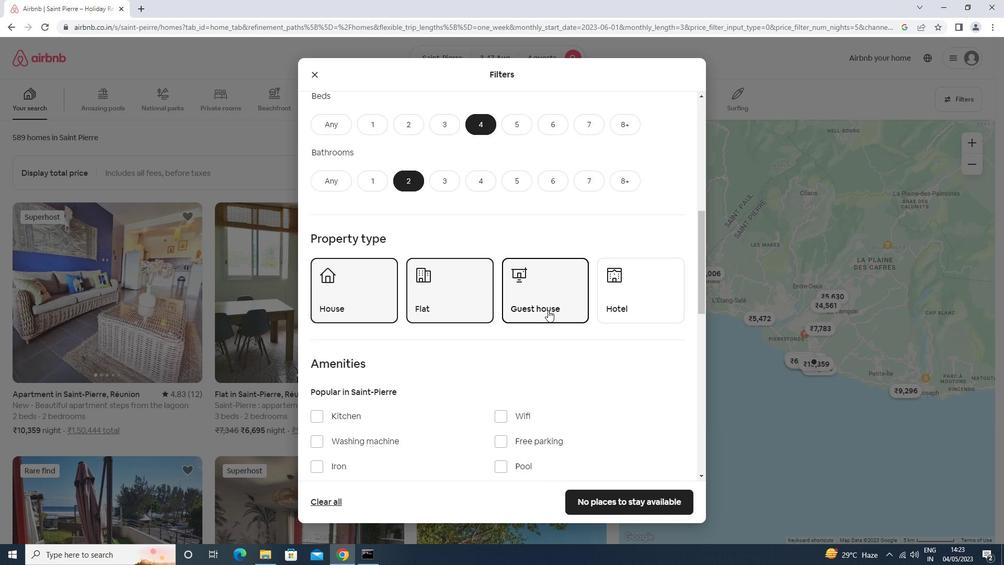 
Action: Mouse scrolled (548, 309) with delta (0, 0)
Screenshot: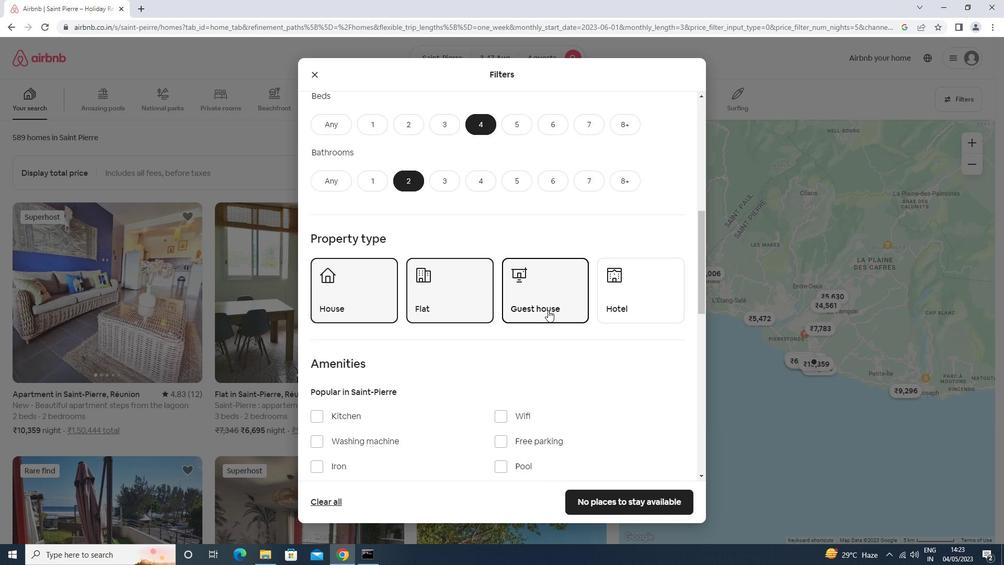 
Action: Mouse moved to (393, 279)
Screenshot: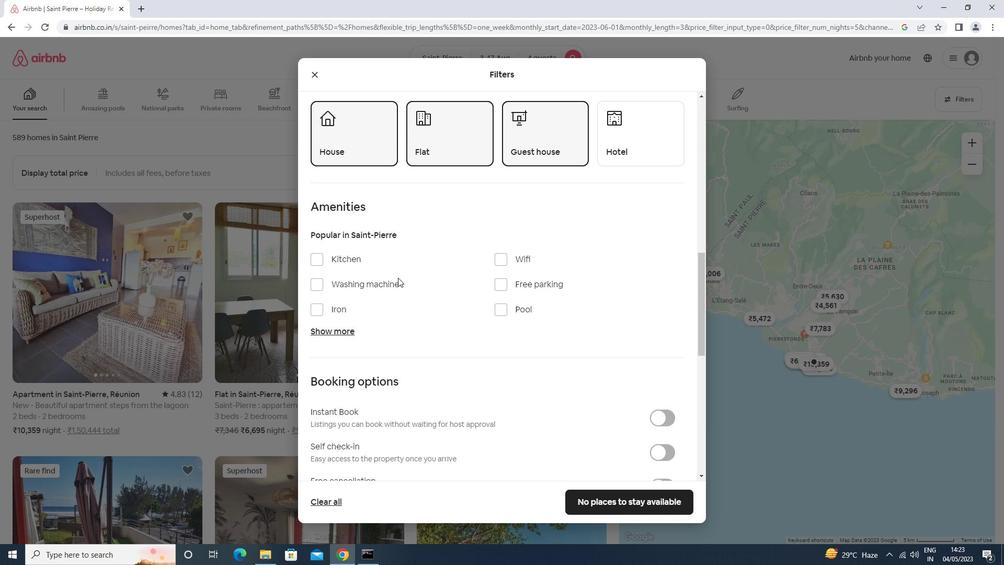 
Action: Mouse pressed left at (393, 279)
Screenshot: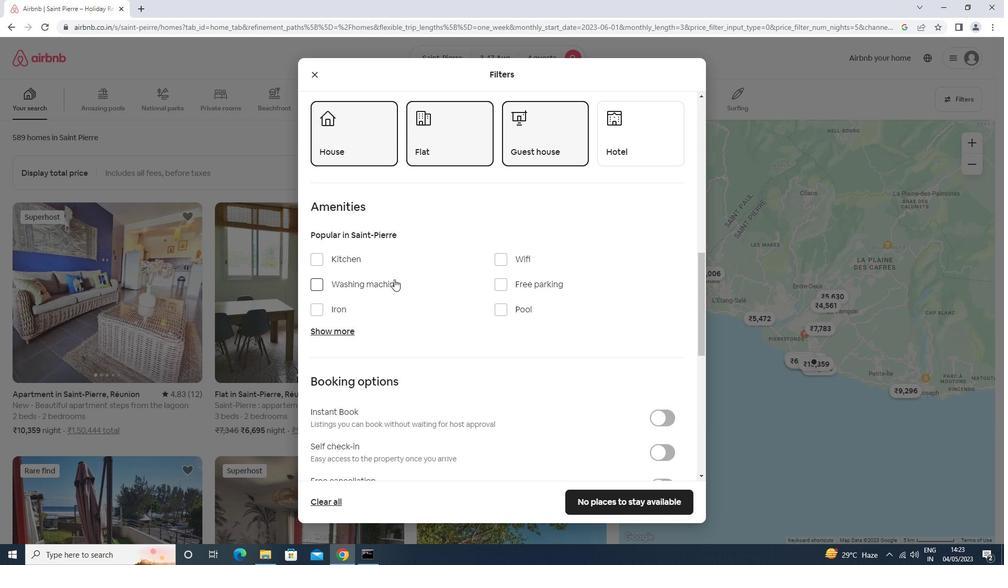 
Action: Mouse moved to (392, 280)
Screenshot: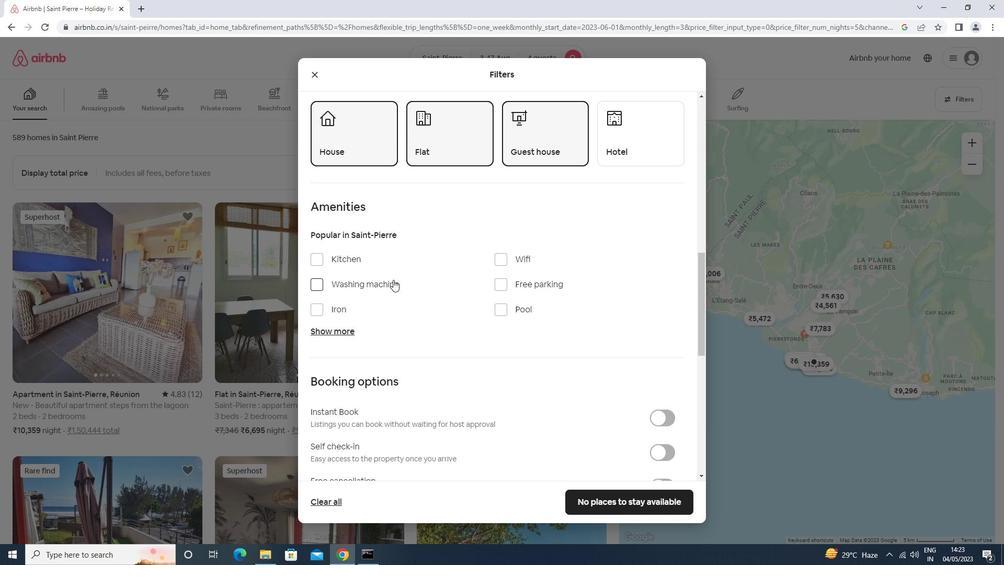 
Action: Mouse scrolled (392, 279) with delta (0, 0)
Screenshot: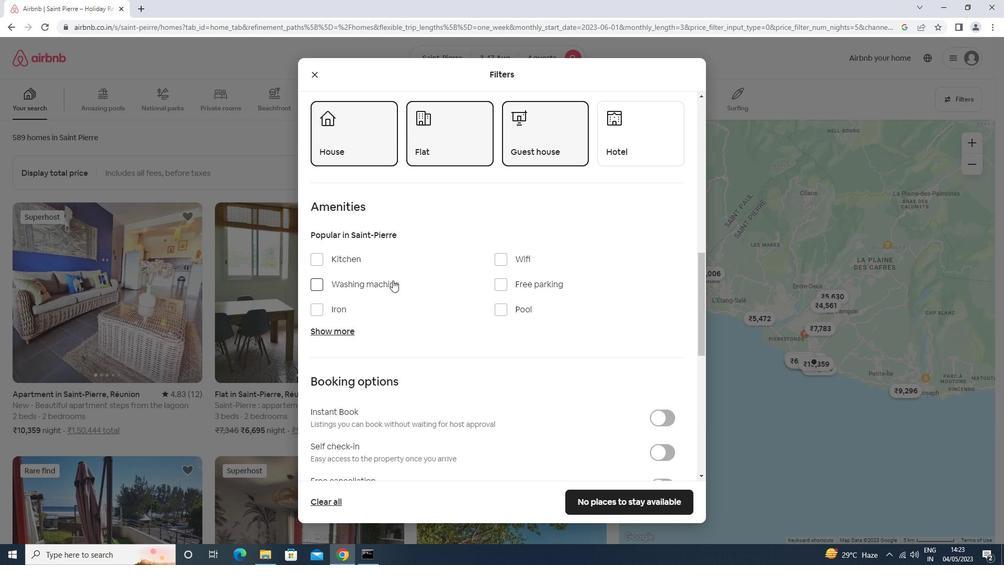 
Action: Mouse scrolled (392, 279) with delta (0, 0)
Screenshot: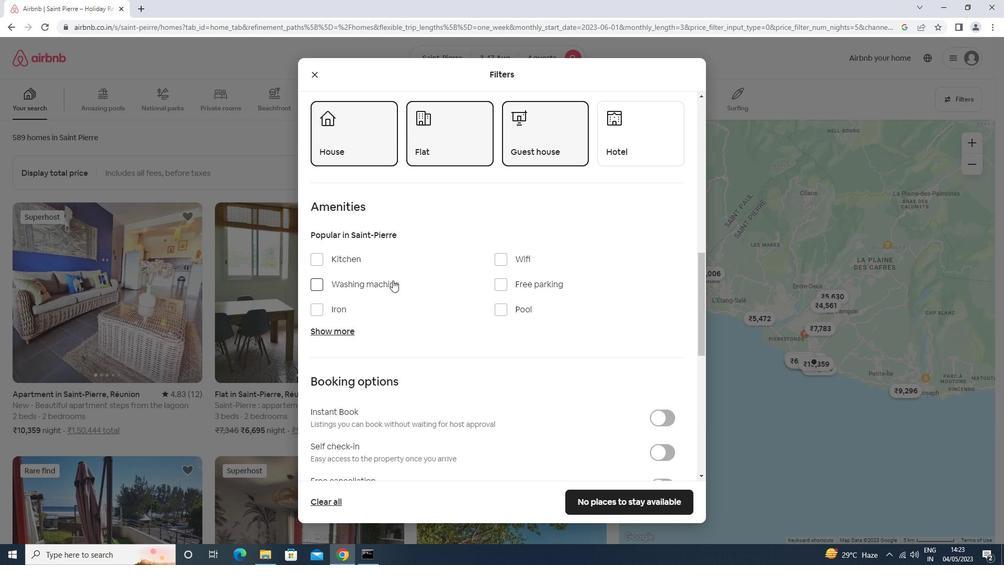 
Action: Mouse scrolled (392, 279) with delta (0, 0)
Screenshot: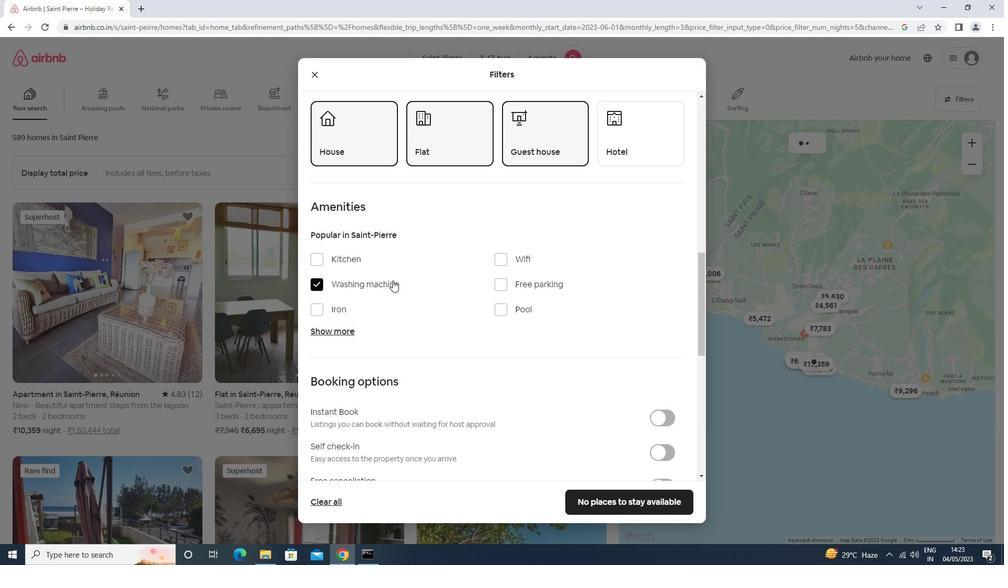 
Action: Mouse scrolled (392, 279) with delta (0, 0)
Screenshot: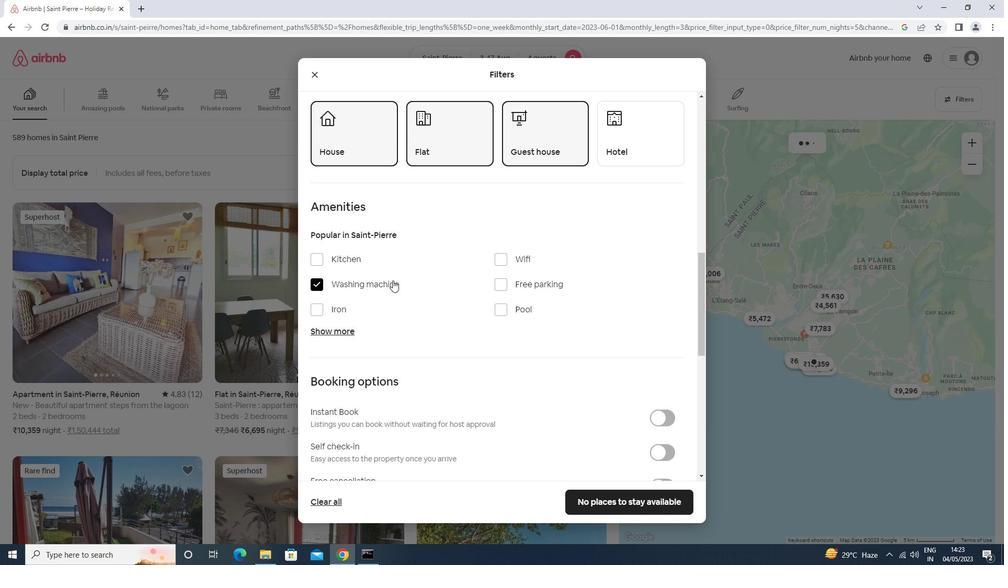 
Action: Mouse moved to (668, 240)
Screenshot: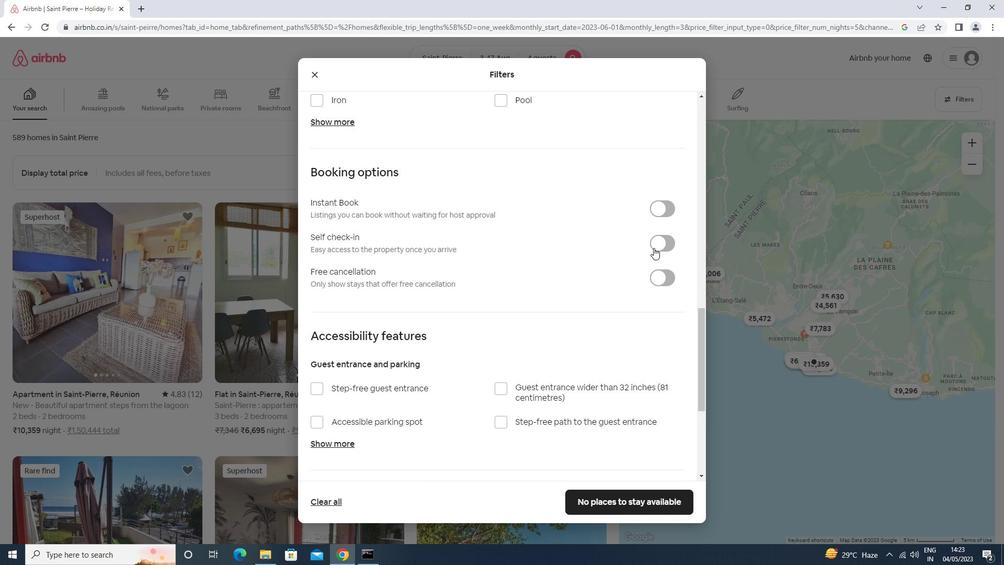 
Action: Mouse pressed left at (668, 240)
Screenshot: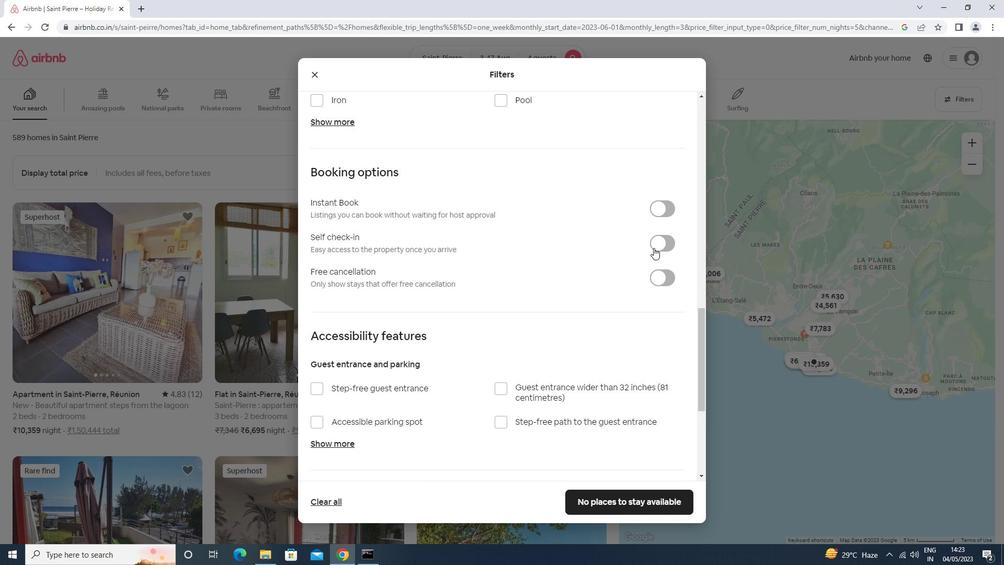 
Action: Mouse moved to (648, 254)
Screenshot: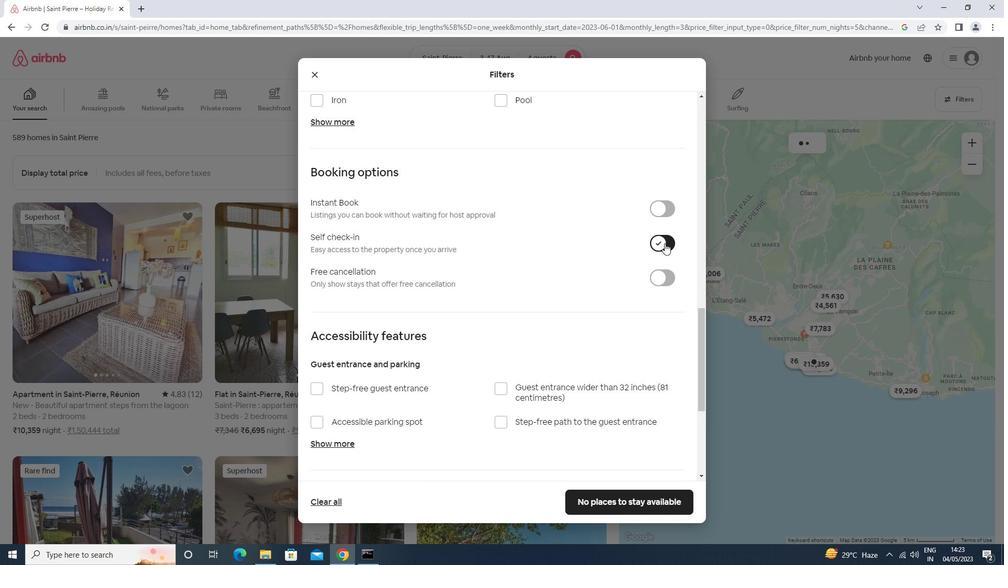 
Action: Mouse scrolled (648, 254) with delta (0, 0)
Screenshot: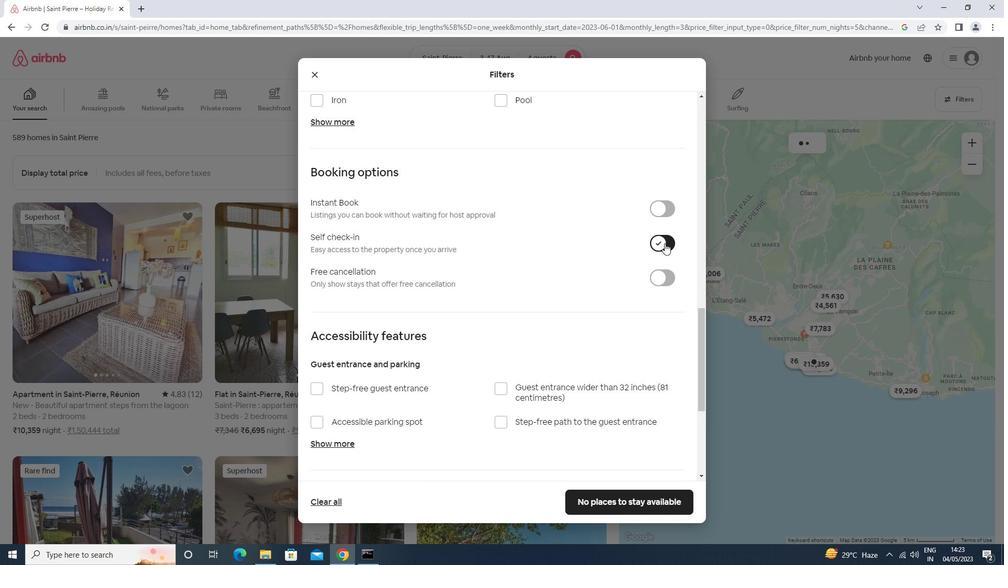 
Action: Mouse scrolled (648, 254) with delta (0, 0)
Screenshot: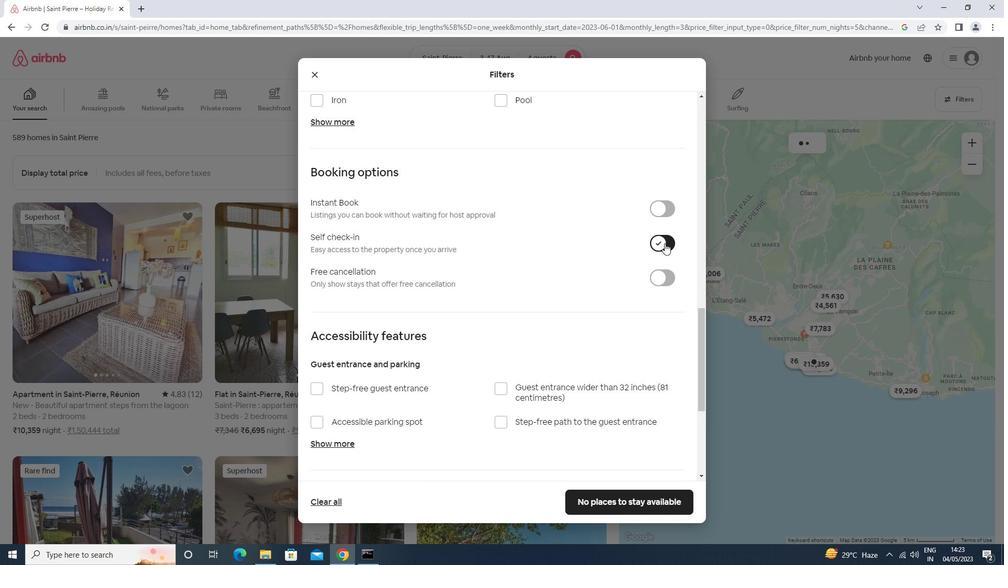 
Action: Mouse moved to (647, 255)
Screenshot: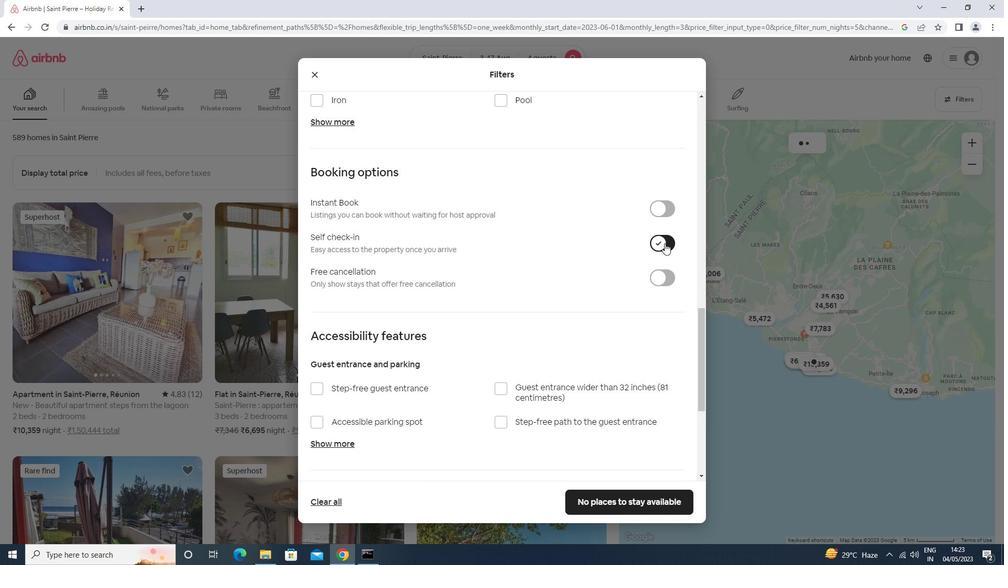 
Action: Mouse scrolled (647, 254) with delta (0, 0)
Screenshot: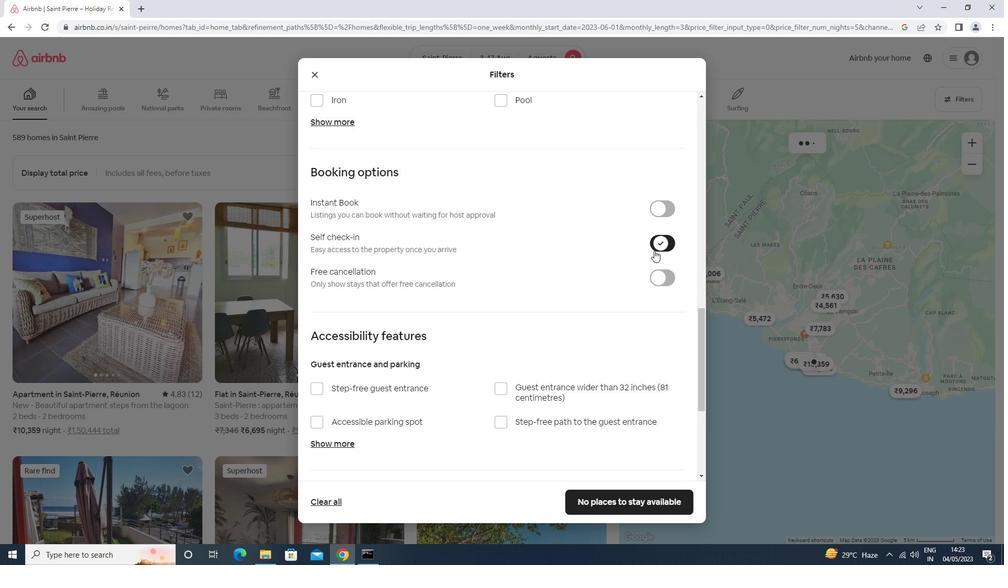
Action: Mouse scrolled (647, 254) with delta (0, 0)
Screenshot: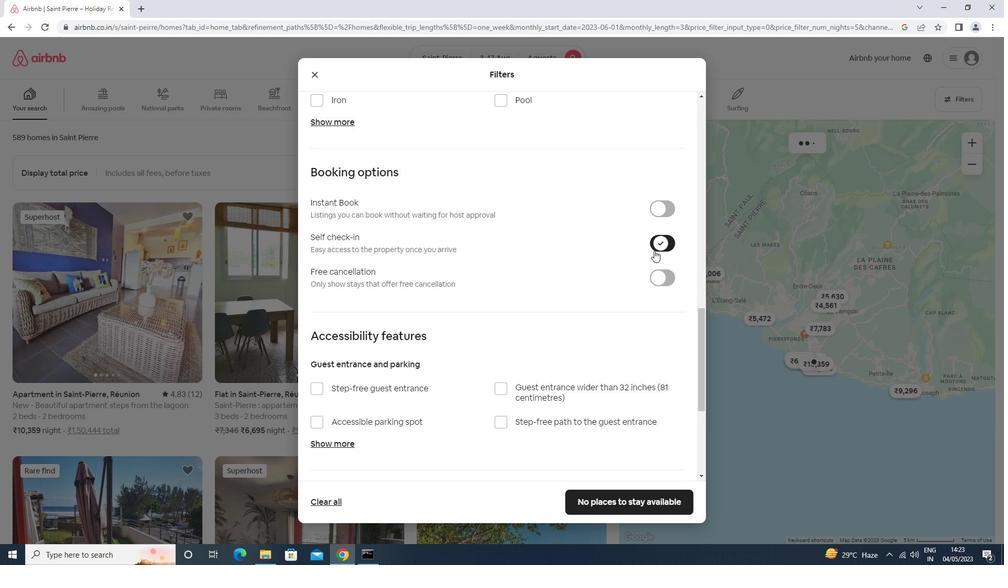
Action: Mouse scrolled (647, 254) with delta (0, 0)
Screenshot: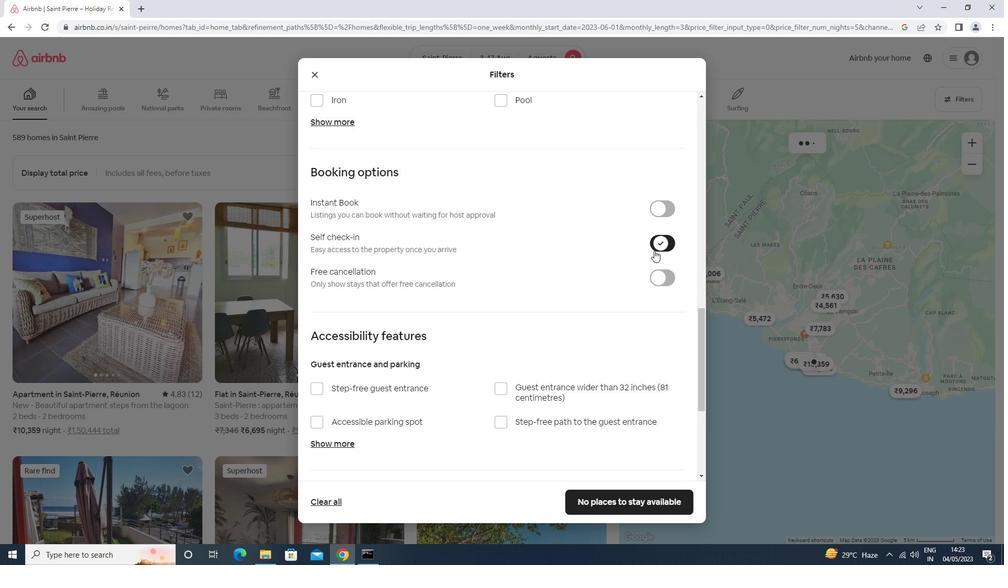 
Action: Mouse moved to (644, 257)
Screenshot: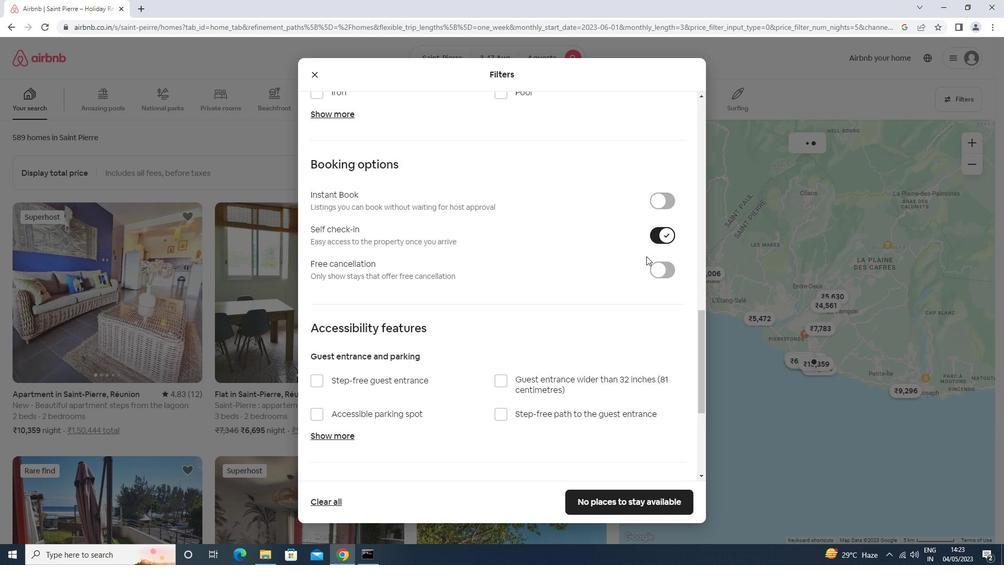 
Action: Mouse scrolled (644, 257) with delta (0, 0)
Screenshot: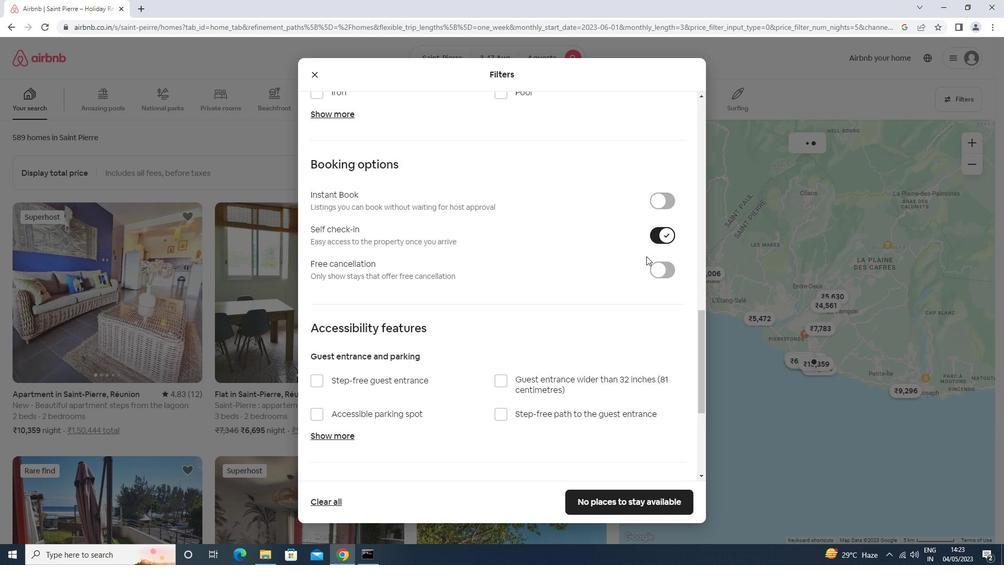 
Action: Mouse moved to (643, 259)
Screenshot: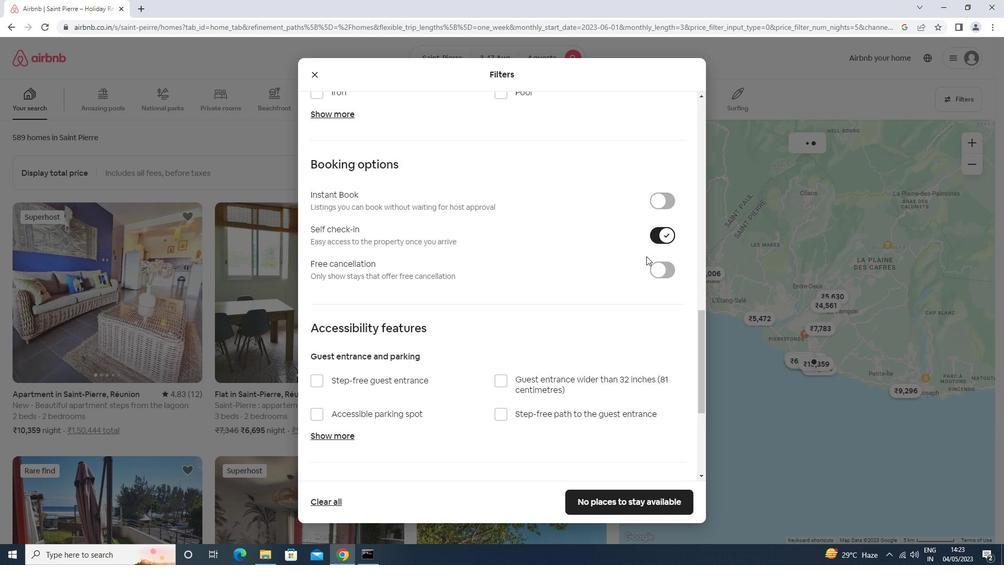 
Action: Mouse scrolled (643, 258) with delta (0, 0)
Screenshot: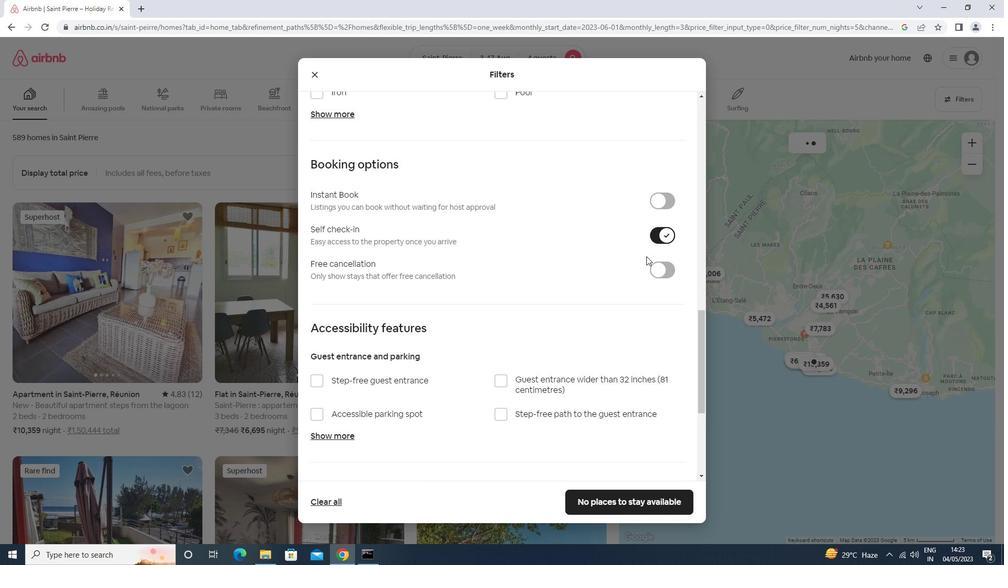 
Action: Mouse moved to (642, 259)
Screenshot: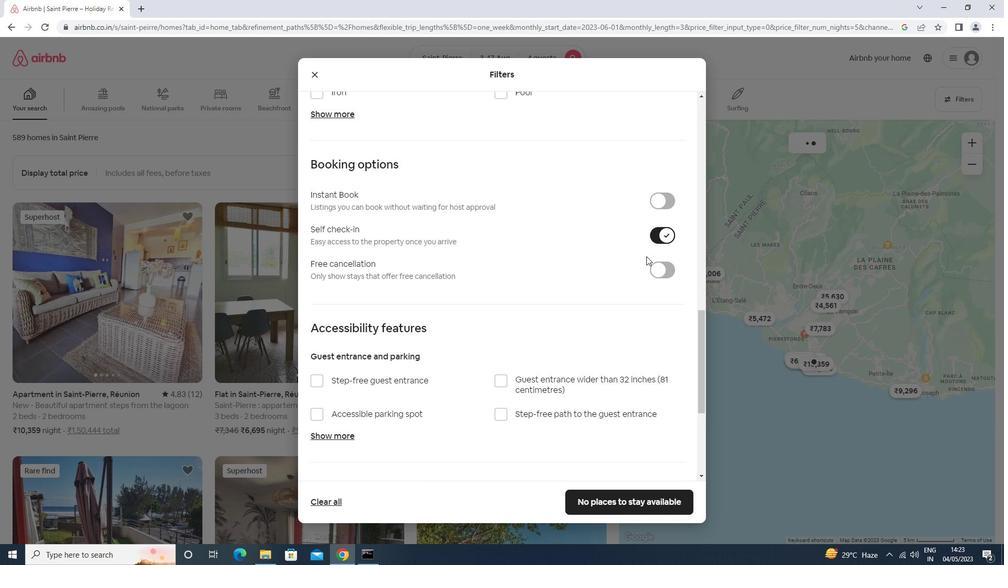 
Action: Mouse scrolled (642, 259) with delta (0, 0)
Screenshot: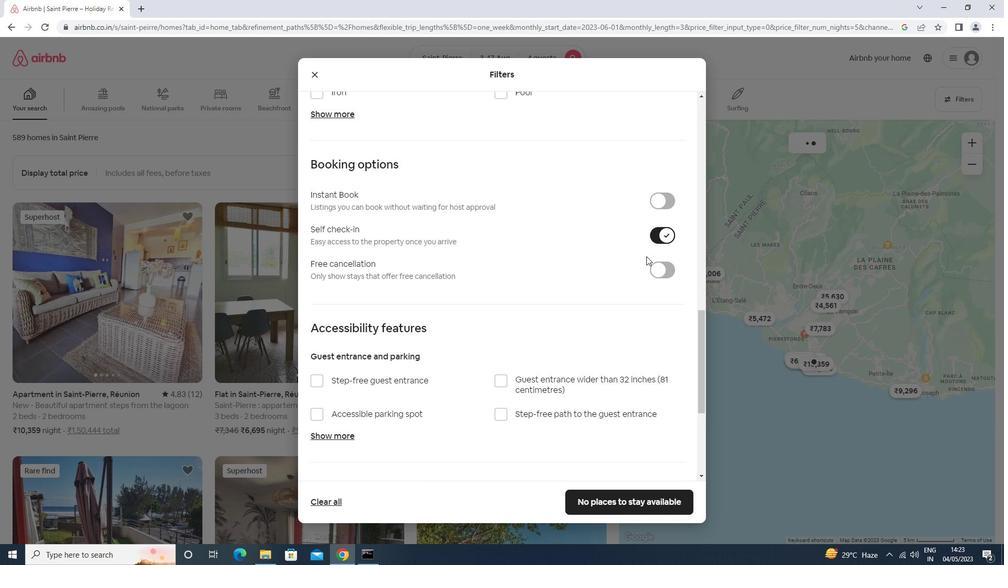 
Action: Mouse scrolled (642, 259) with delta (0, 0)
Screenshot: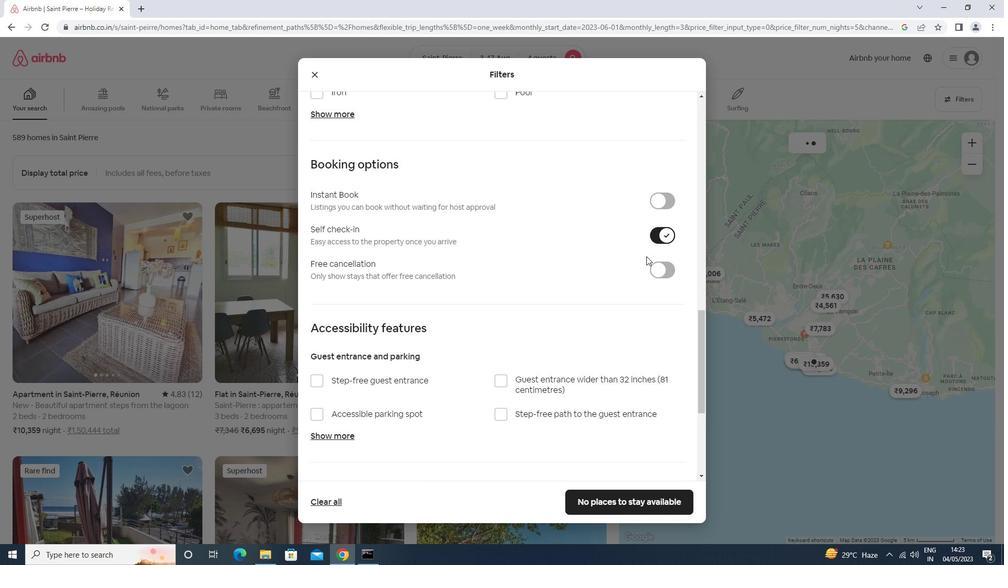 
Action: Mouse moved to (642, 259)
Screenshot: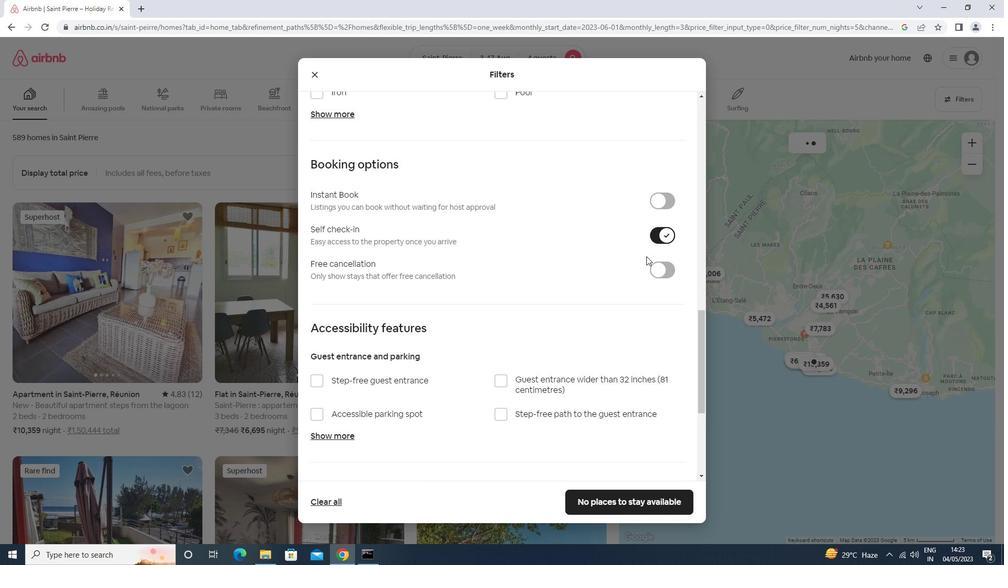 
Action: Mouse scrolled (642, 259) with delta (0, 0)
Screenshot: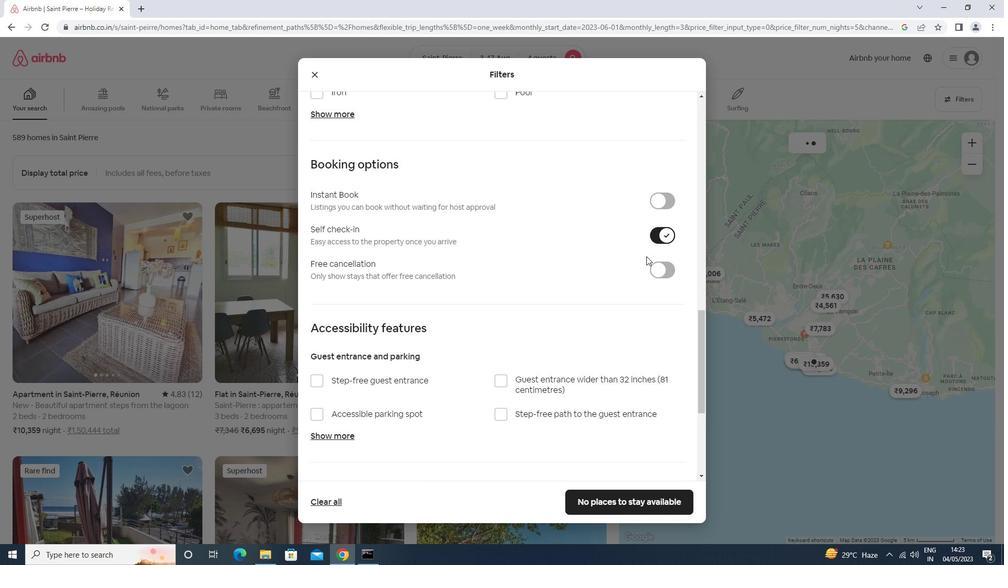 
Action: Mouse scrolled (642, 259) with delta (0, 0)
Screenshot: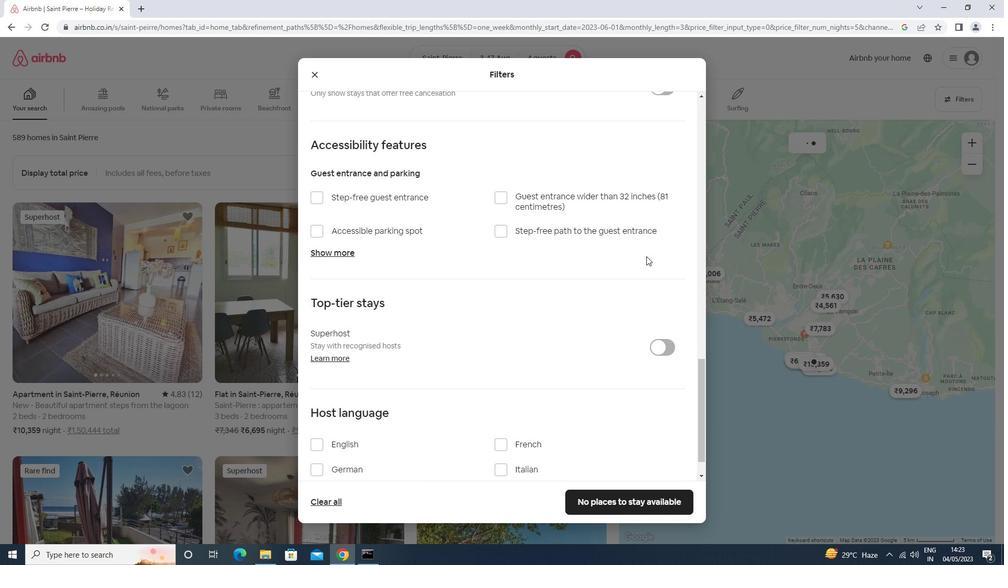 
Action: Mouse moved to (372, 402)
Screenshot: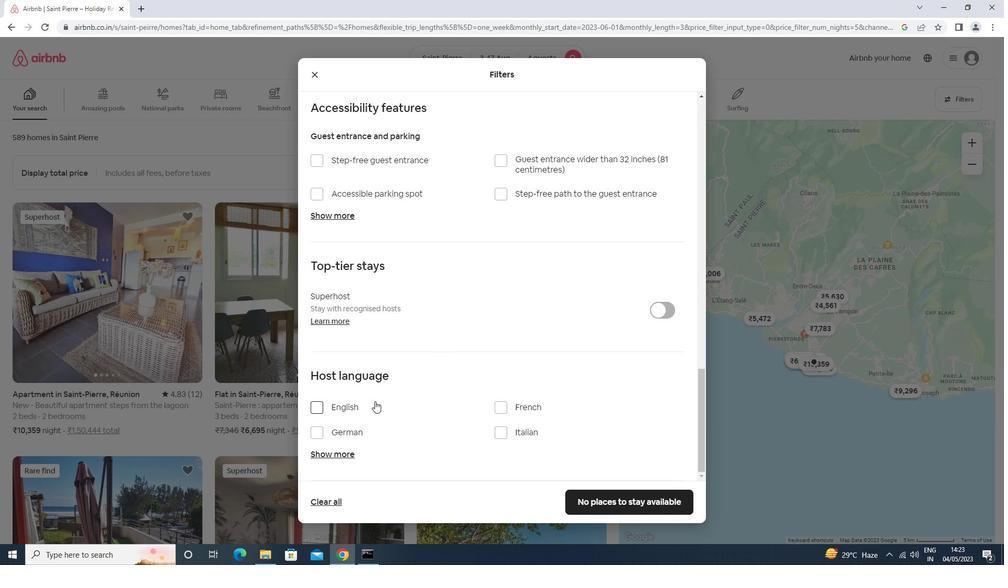 
Action: Mouse pressed left at (372, 402)
Screenshot: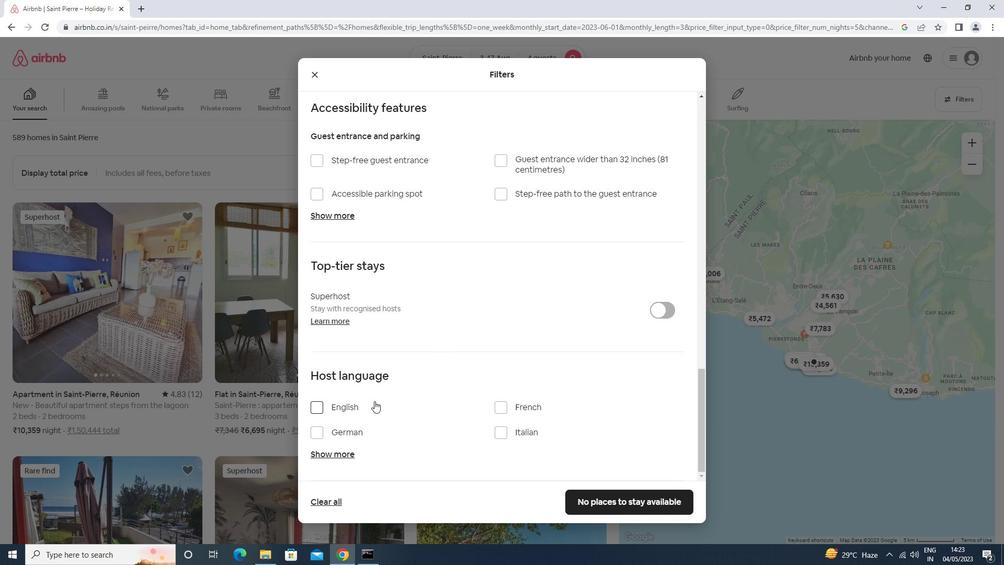 
Action: Mouse moved to (626, 503)
Screenshot: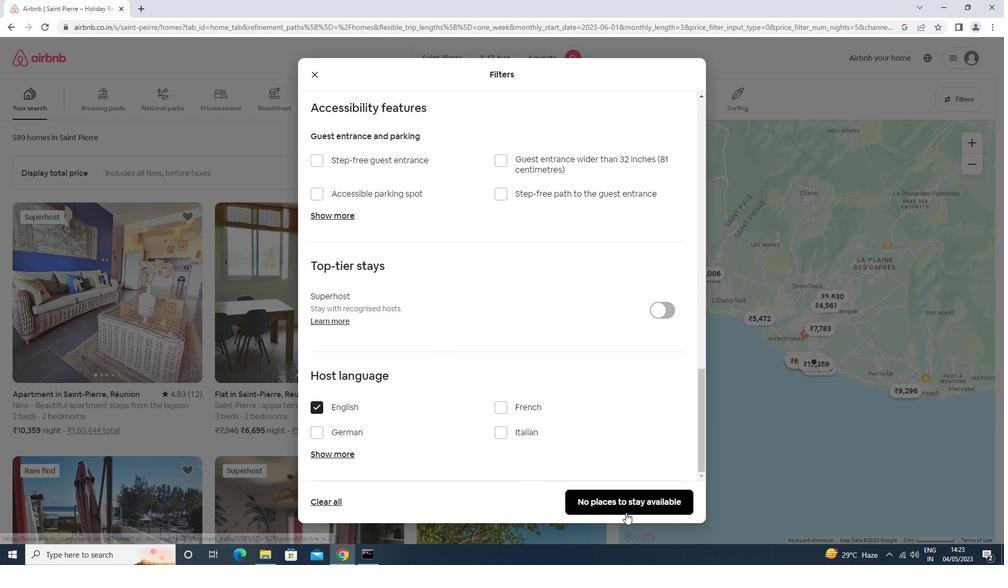 
Action: Mouse pressed left at (626, 503)
Screenshot: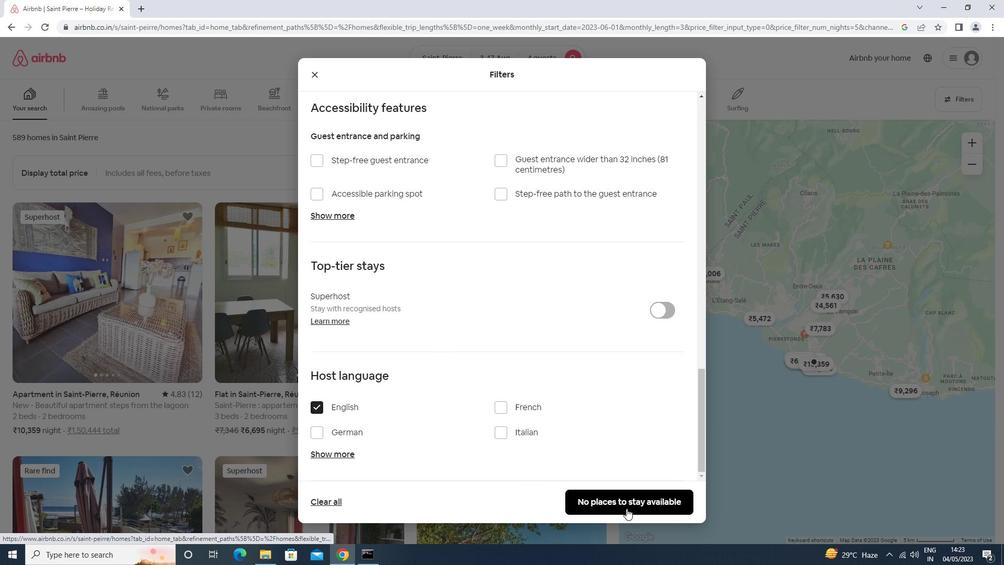
Action: Mouse moved to (626, 503)
Screenshot: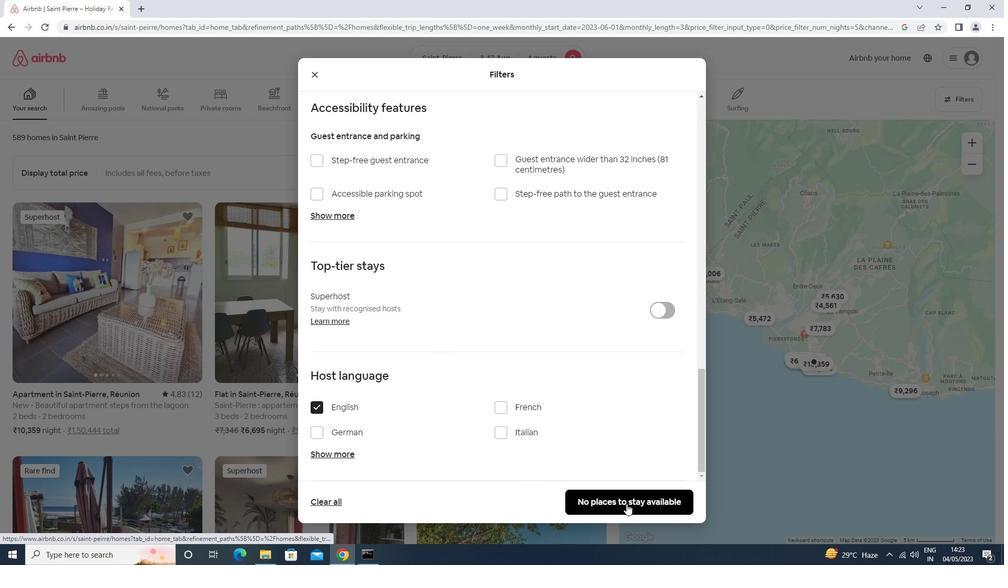 
